 Task: Add an event with the title Lunch and Learn: Effective Presentation Delivery and Impact, date '2023/11/16', time 8:30 AM to 10:30 AMand add a description: Staff Training on Customer Service is a comprehensive and interactive program designed to equip employees with the skills, knowledge, and mindset necessary to deliver exceptional customer service experiences. This training focuses on building strong customer relationships, enhancing communication skills, and developing problem-solving abilities to exceed customer expectations._x000D_
_x000D_
Select event color  Tomato . Add location for the event as: 789 Calle de Preciados, Madrid, Spain, logged in from the account softage.5@softage.netand send the event invitation to softage.10@softage.net and softage.3@softage.net. Set a reminder for the event Weekly on Sunday
Action: Mouse moved to (917, 68)
Screenshot: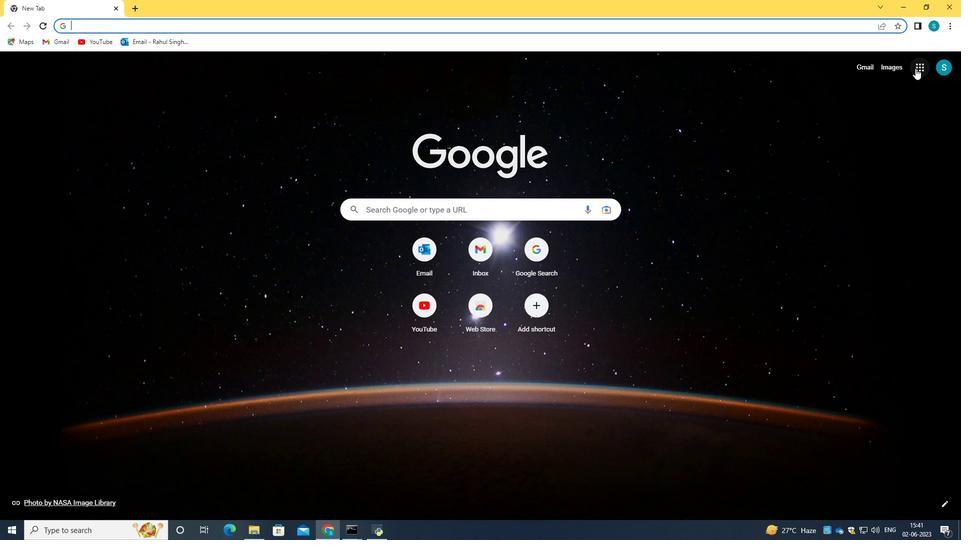 
Action: Mouse pressed left at (917, 68)
Screenshot: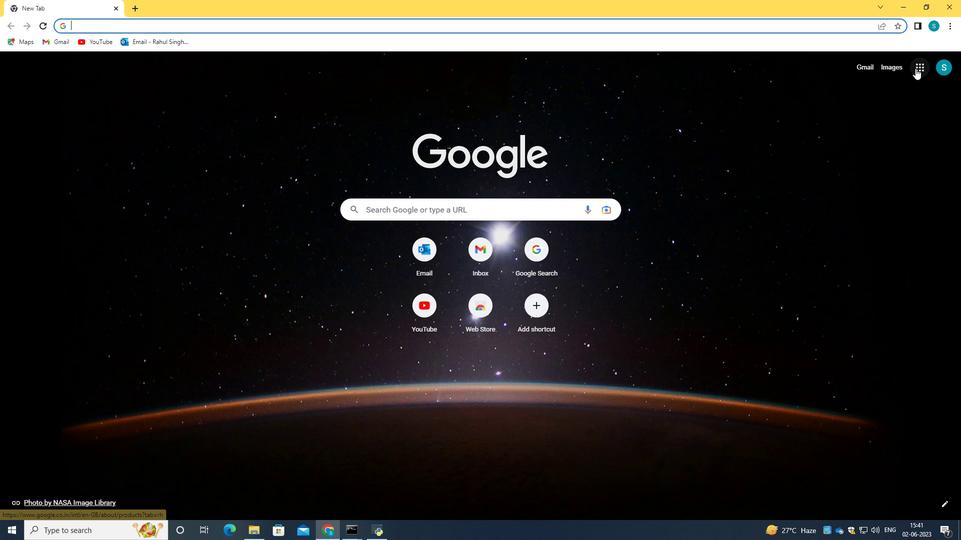 
Action: Mouse moved to (834, 207)
Screenshot: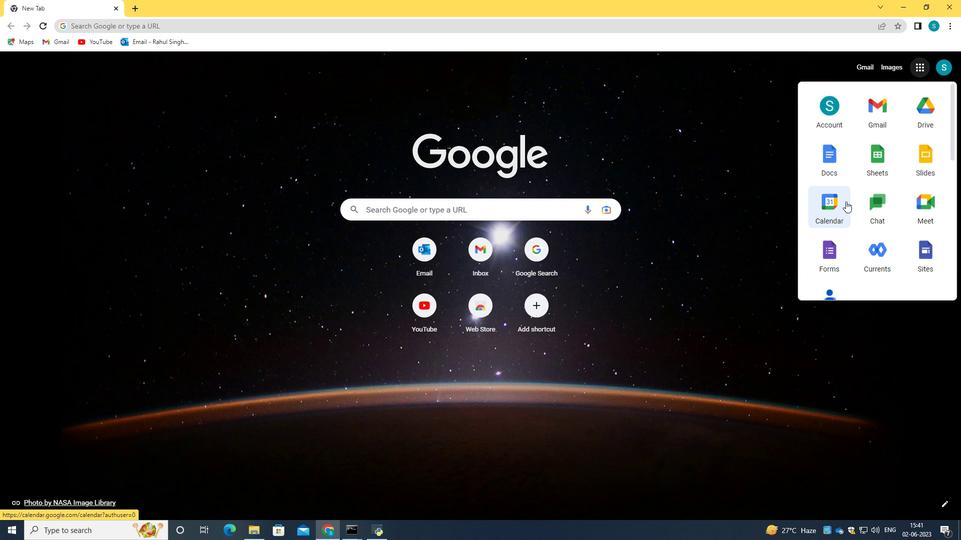 
Action: Mouse pressed left at (834, 207)
Screenshot: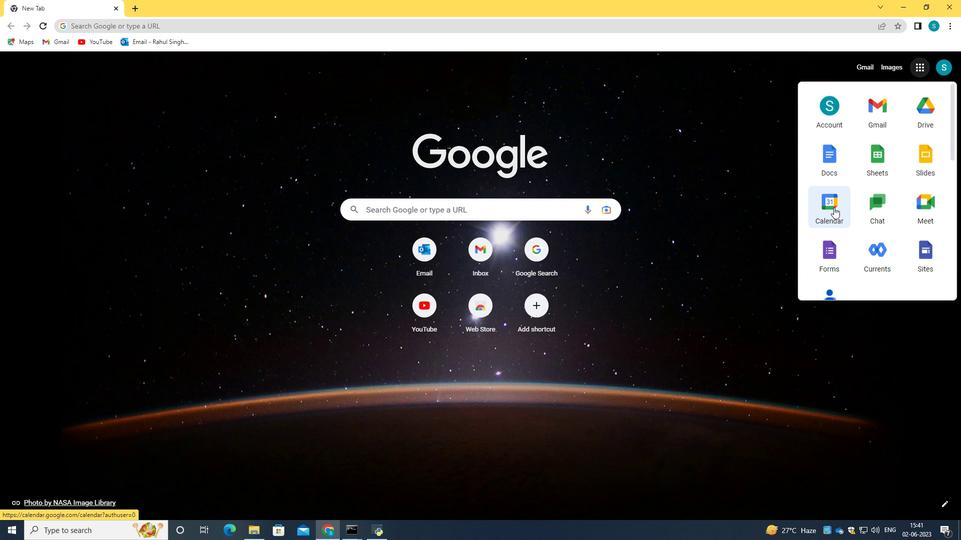 
Action: Mouse moved to (34, 101)
Screenshot: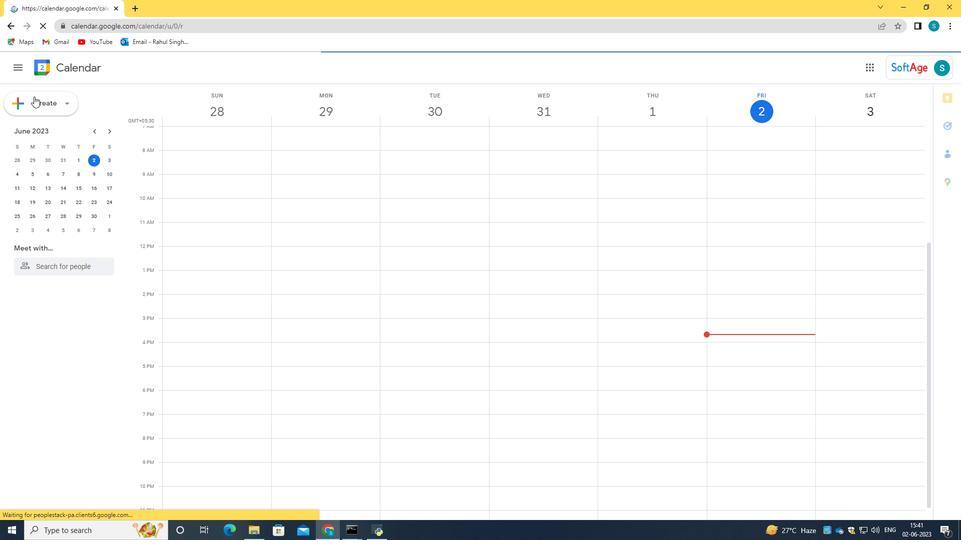 
Action: Mouse pressed left at (34, 101)
Screenshot: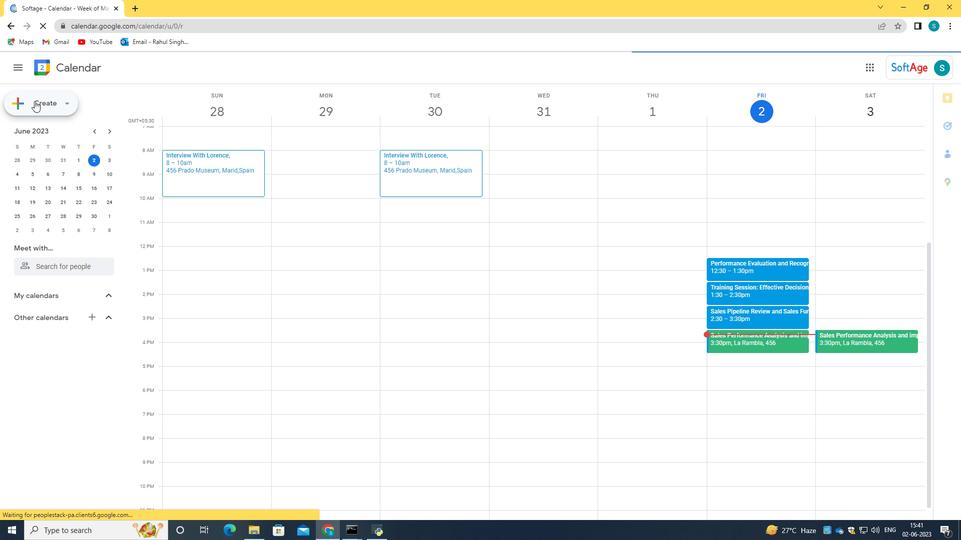 
Action: Mouse moved to (34, 129)
Screenshot: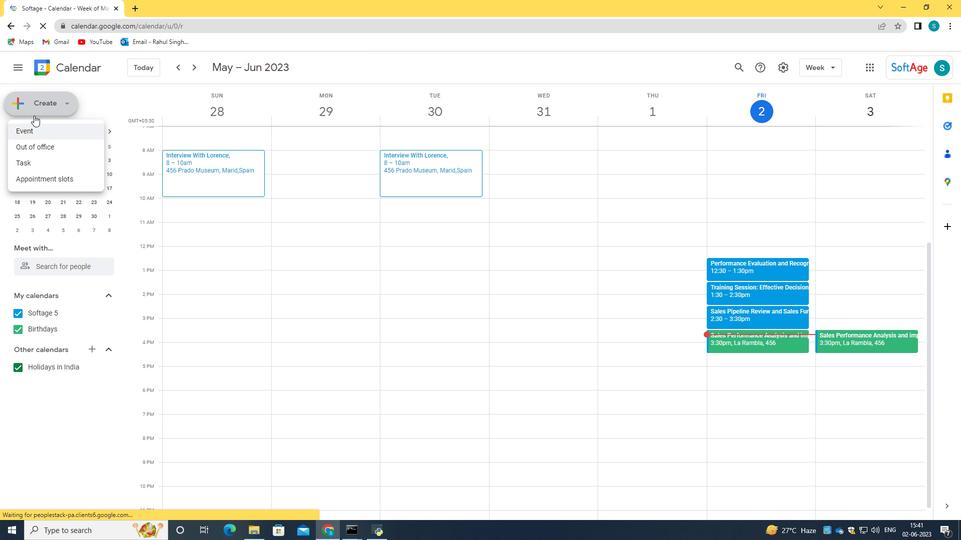 
Action: Mouse pressed left at (34, 129)
Screenshot: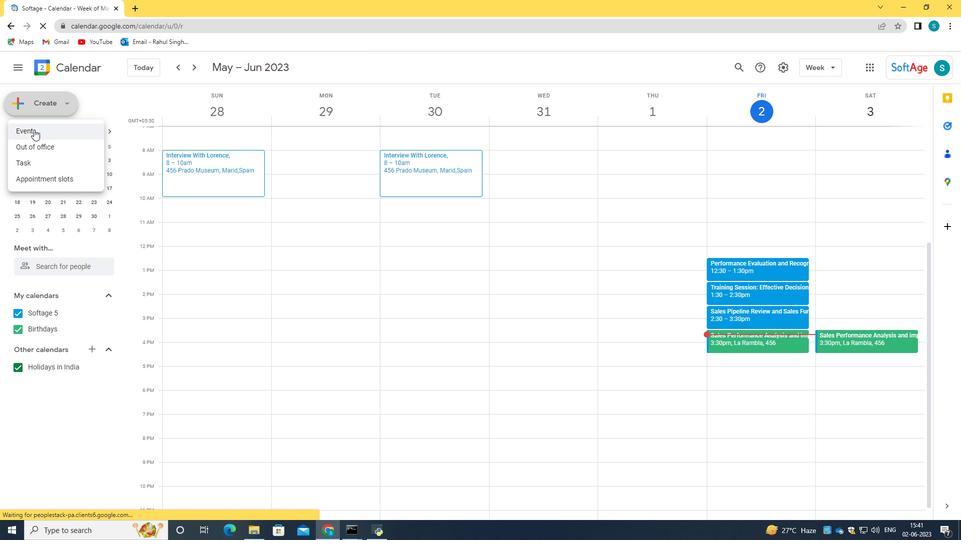
Action: Mouse moved to (567, 196)
Screenshot: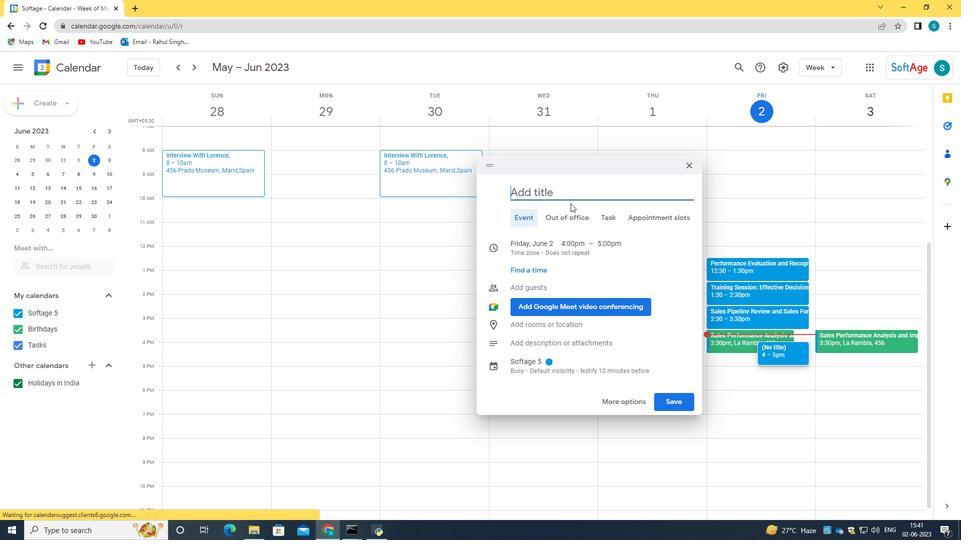 
Action: Key pressed <Key.caps_lock>E<Key.caps_lock><Key.backspace><Key.backspace><Key.caps_lock>L<Key.caps_lock>unch<Key.space>and<Key.space><Key.caps_lock>L<Key.caps_lock>earn<Key.shift_r>:<Key.space><Key.caps_lock>E<Key.caps_lock>ffective<Key.space><Key.caps_lock>P<Key.caps_lock>resentation<Key.space><Key.caps_lock>D<Key.caps_lock>elivery<Key.space>and<Key.space><Key.caps_lock>I<Key.caps_lock>mpact
Screenshot: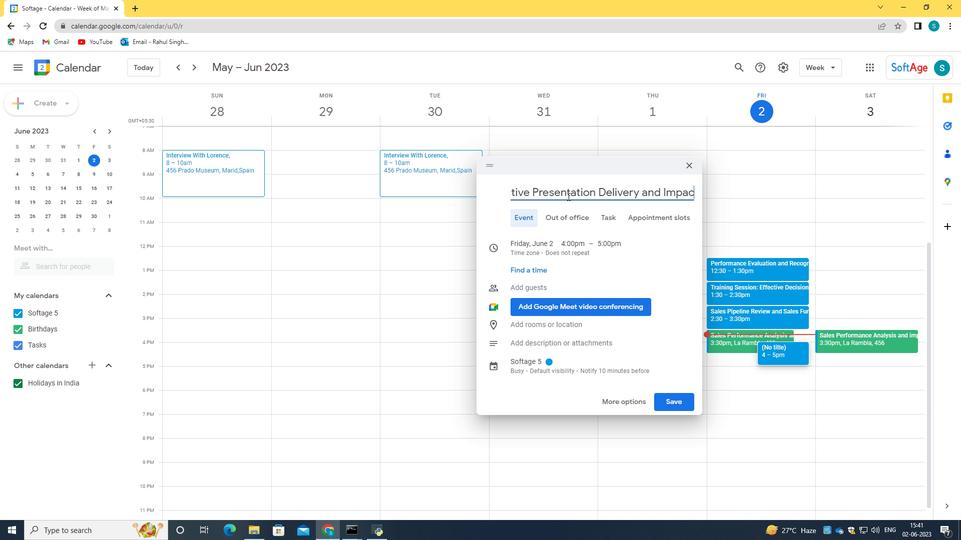 
Action: Mouse moved to (620, 401)
Screenshot: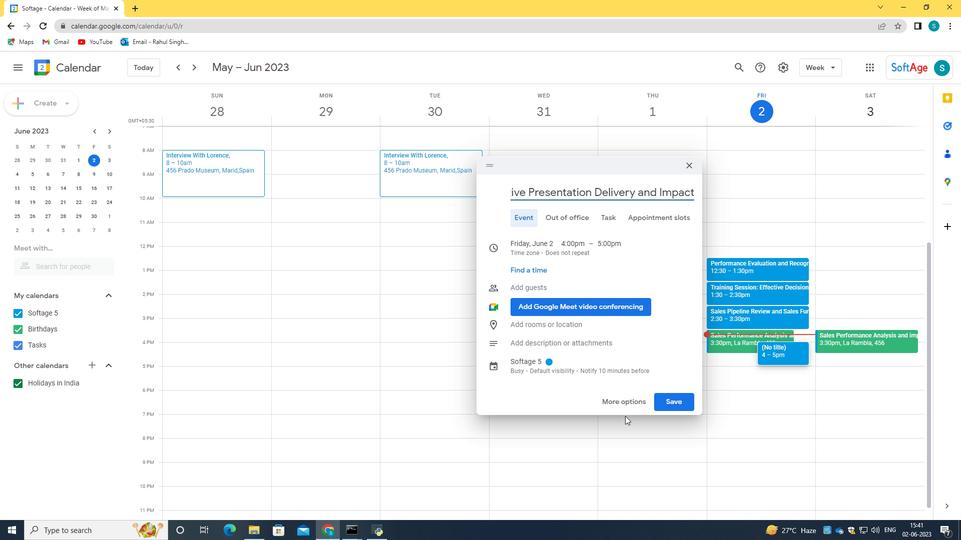 
Action: Mouse pressed left at (620, 401)
Screenshot: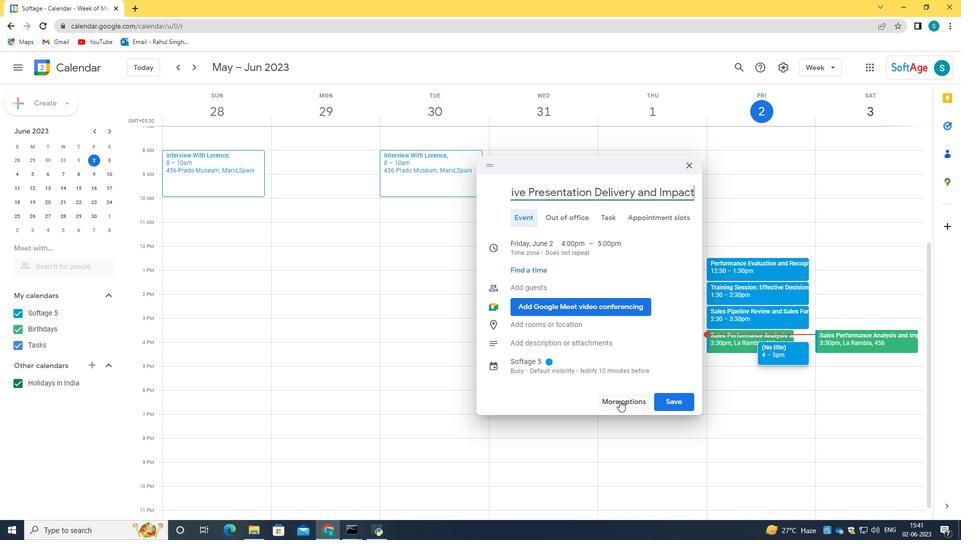 
Action: Mouse moved to (66, 107)
Screenshot: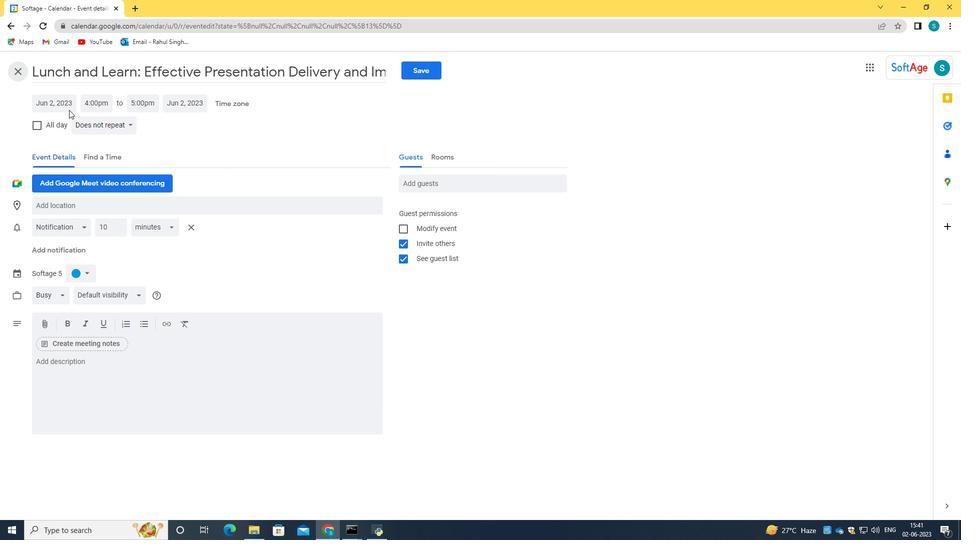 
Action: Mouse pressed left at (66, 107)
Screenshot: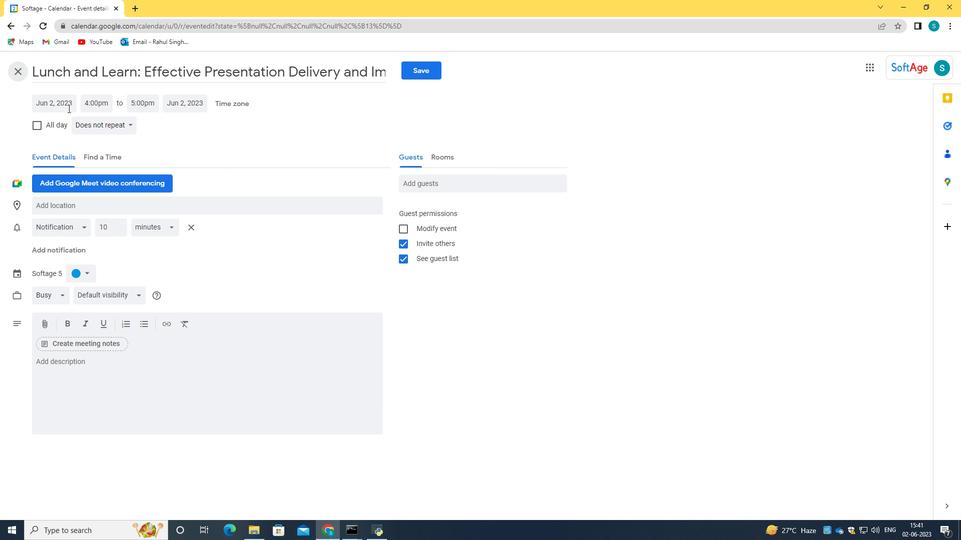 
Action: Key pressed 2023/11/16<Key.tab>8<Key.shift_r>:30<Key.space>am<Key.space><Key.tab>10<Key.shift_r>:30<Key.space>am
Screenshot: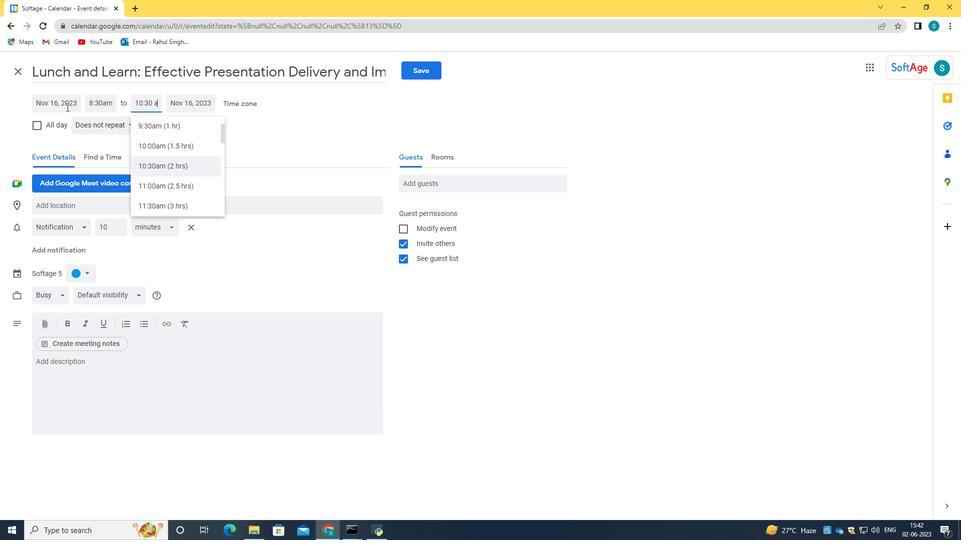 
Action: Mouse moved to (171, 369)
Screenshot: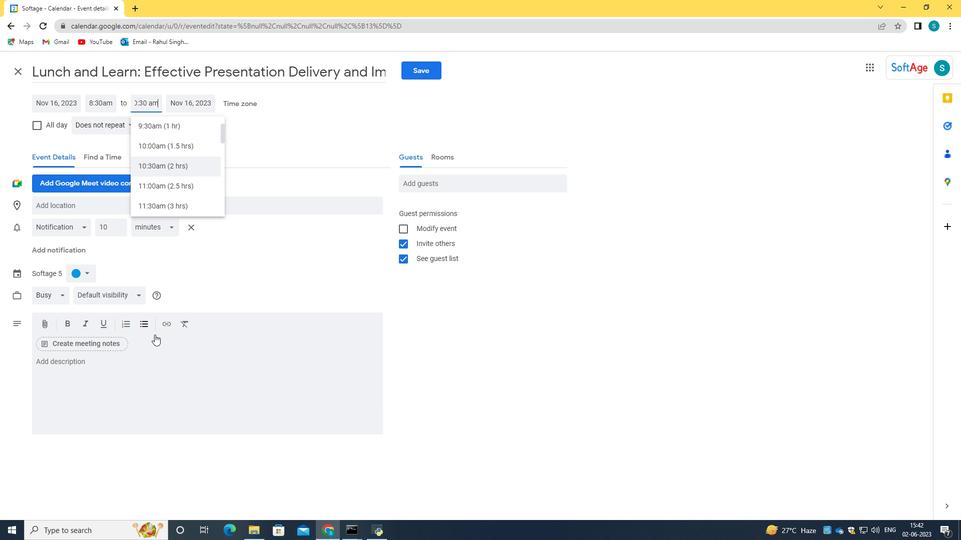 
Action: Mouse pressed left at (171, 369)
Screenshot: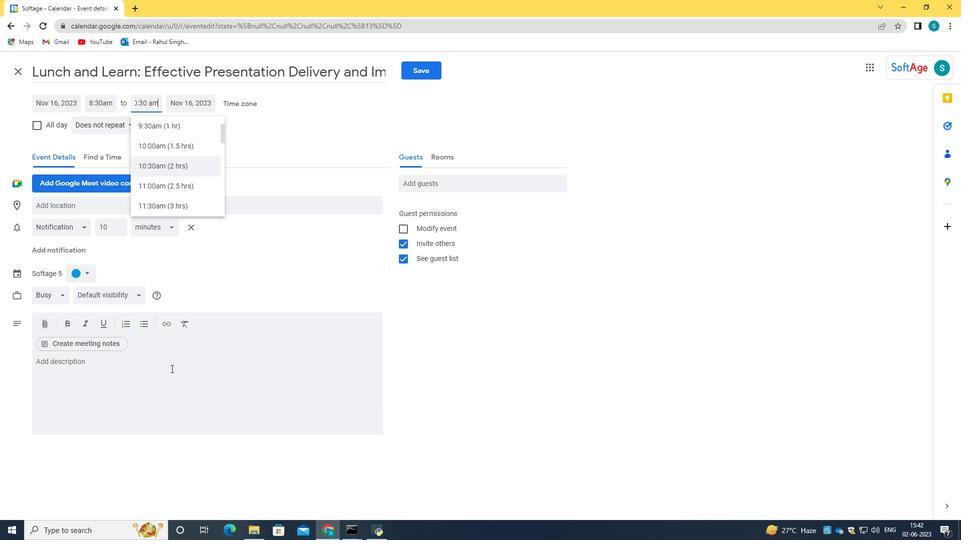 
Action: Mouse moved to (171, 370)
Screenshot: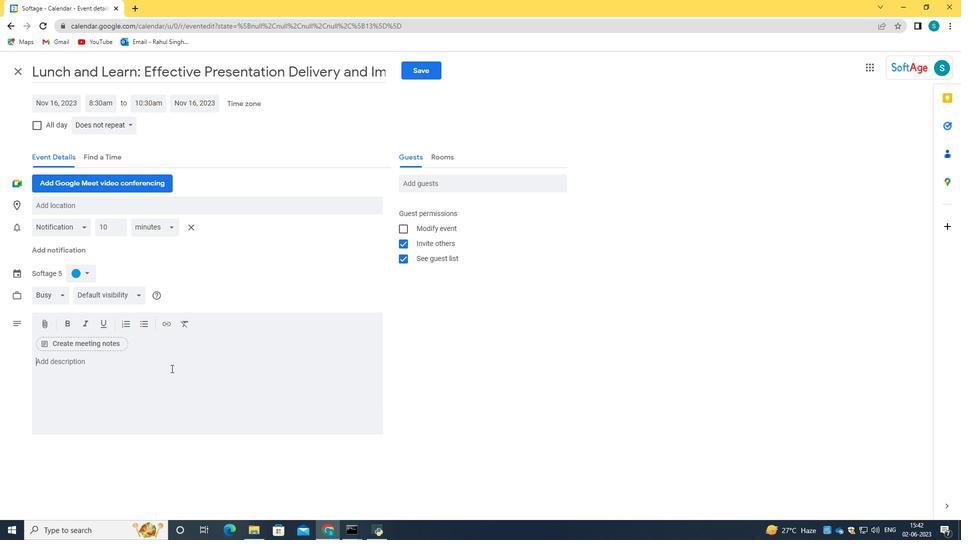
Action: Mouse pressed left at (171, 370)
Screenshot: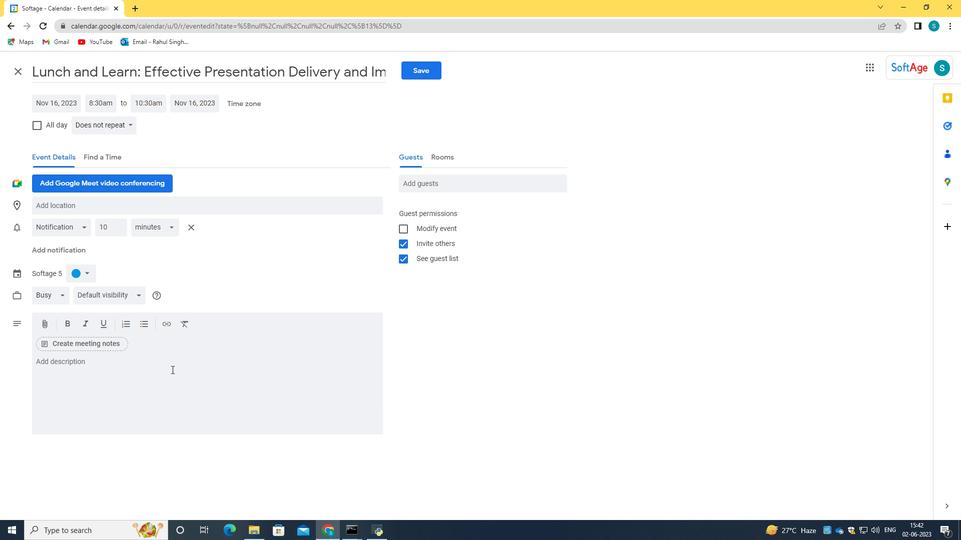 
Action: Key pressed <Key.caps_lock><Key.caps_lock><Key.caps_lock>J<Key.backspace><Key.caps_lock>s<Key.caps_lock>TA<Key.backspace><Key.backspace><Key.backspace>S<Key.caps_lock>taff<Key.space><Key.caps_lock>T<Key.caps_lock>raining<Key.space>on<Key.space>customer<Key.space>service<Key.space>is<Key.space>a<Key.space>comprehensive<Key.space>and<Key.space>interactive<Key.space>programme<Key.space>designed<Key.space>to<Key.space>equip<Key.space>employess<Key.backspace><Key.backspace>es<Key.space>with<Key.space>the<Key.space>skills,<Key.space>knowledge,<Key.space>and<Key.space>mindset<Key.space>necc<Key.backspace>essary<Key.space>to<Key.space>deliver<Key.space>exceptional<Key.space>customer<Key.space>service<Key.space>experinces.<Key.space><Key.caps_lock>T<Key.caps_lock>his<Key.space>traint<Key.backspace>ing<Key.space>focuses<Key.space>on<Key.space>building<Key.space>storong<Key.space><Key.backspace><Key.backspace><Key.backspace><Key.backspace><Key.backspace><Key.backspace>rong<Key.space>co<Key.backspace><Key.backspace>customer<Key.space>c<Key.backspace>real<Key.backspace><Key.backspace>lationships,<Key.space>enhancing<Key.space>commucnication<Key.space><Key.backspace><Key.backspace><Key.backspace><Key.backspace><Key.backspace><Key.backspace><Key.backspace><Key.backspace><Key.backspace><Key.backspace>nication<Key.space>skills,<Key.space>and<Key.space>e<Key.backspace>developing<Key.space>problem<Key.space>so<Key.backspace><Key.backspace><Key.backspace>-solving<Key.space>abilities<Key.space>to<Key.space>exced<Key.backspace>ed<Key.space>customer<Key.space>expectations.
Screenshot: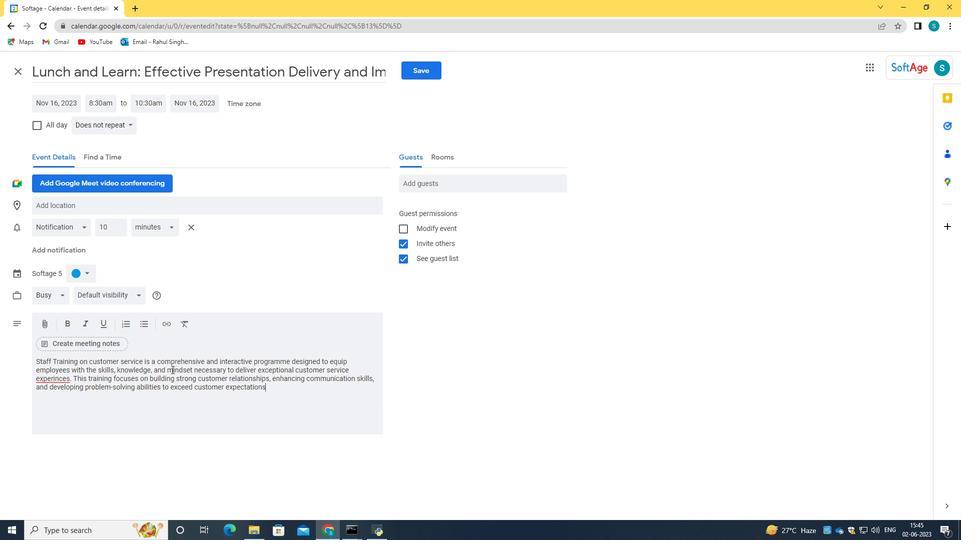 
Action: Mouse moved to (49, 380)
Screenshot: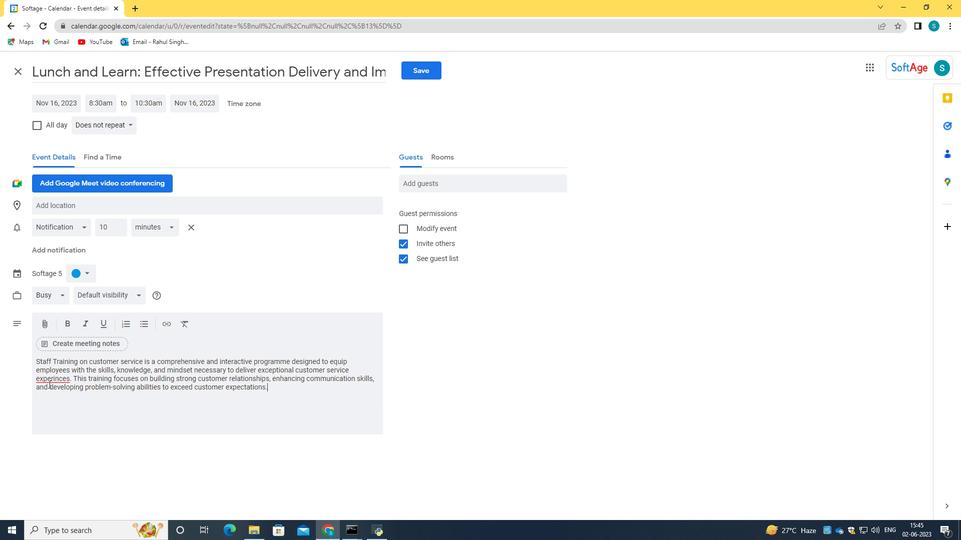 
Action: Mouse pressed right at (49, 380)
Screenshot: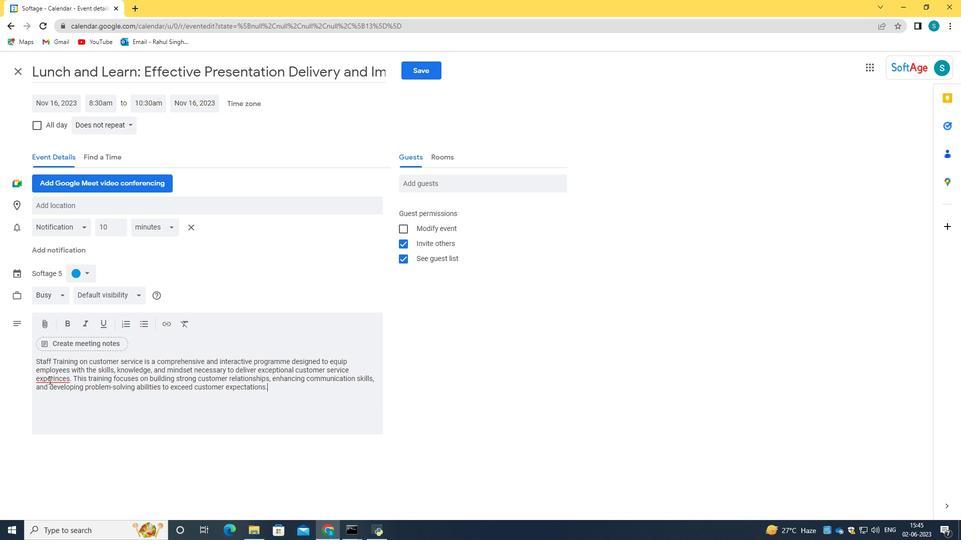
Action: Mouse moved to (93, 246)
Screenshot: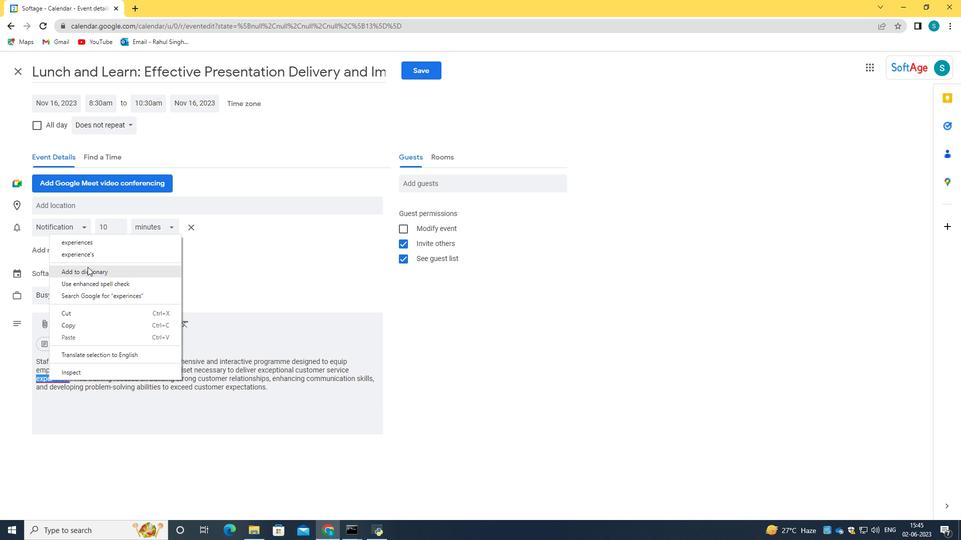 
Action: Mouse pressed left at (93, 246)
Screenshot: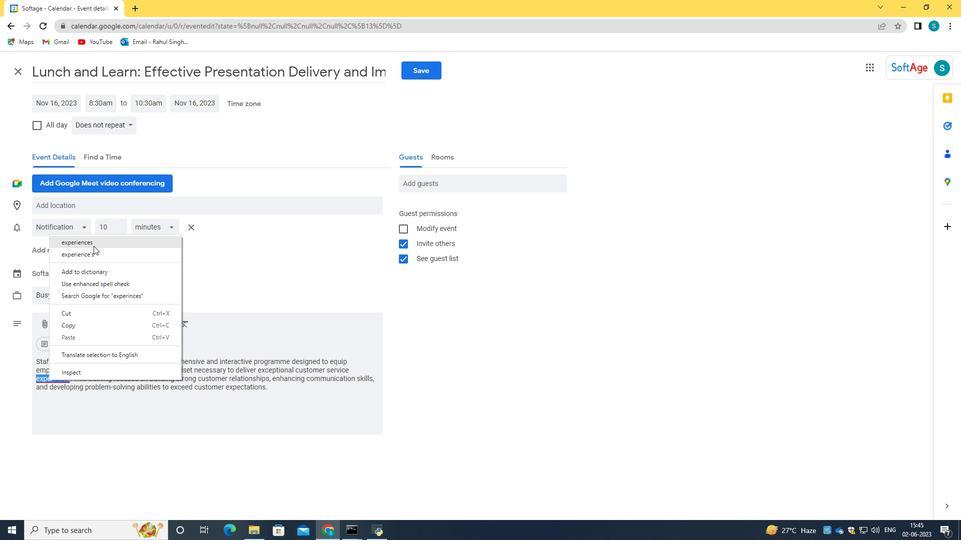 
Action: Mouse moved to (78, 275)
Screenshot: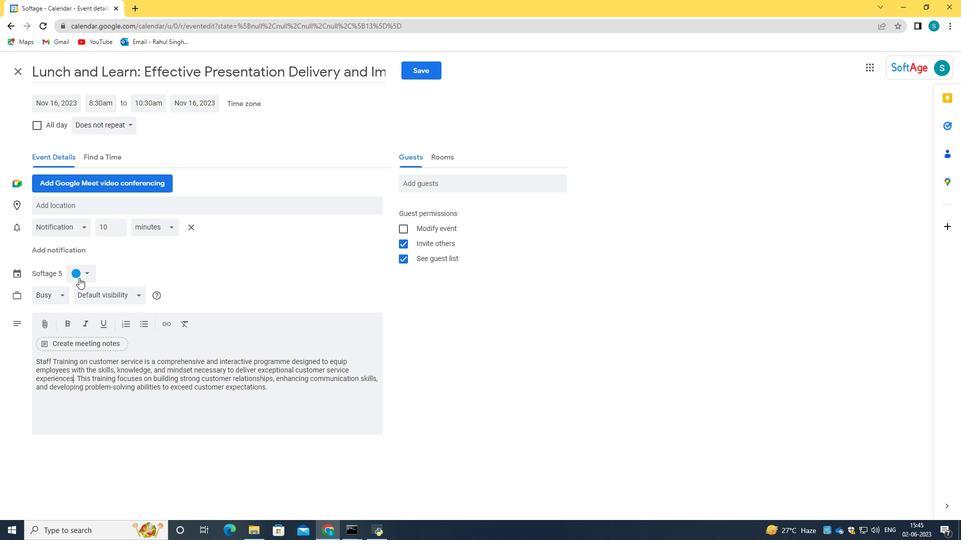 
Action: Mouse pressed left at (78, 275)
Screenshot: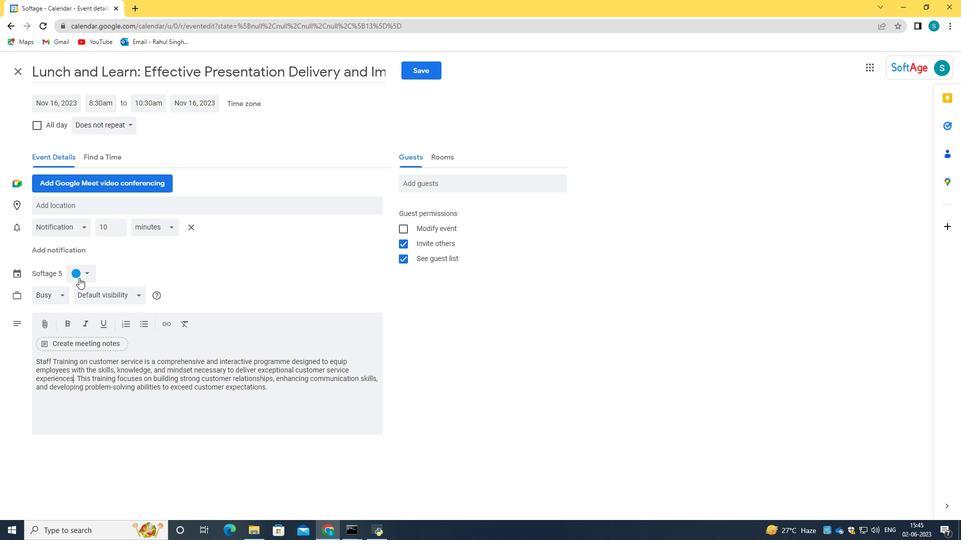 
Action: Mouse moved to (76, 275)
Screenshot: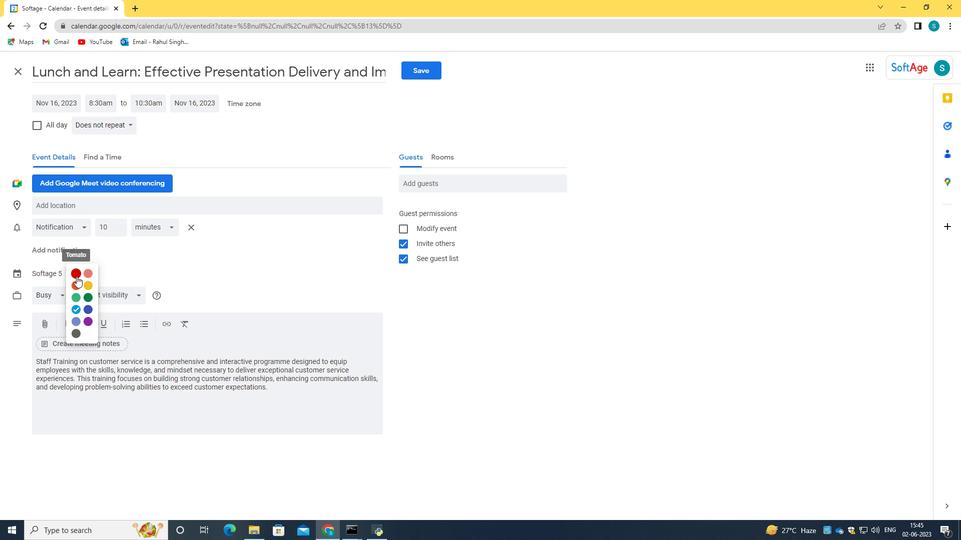 
Action: Mouse pressed left at (76, 275)
Screenshot: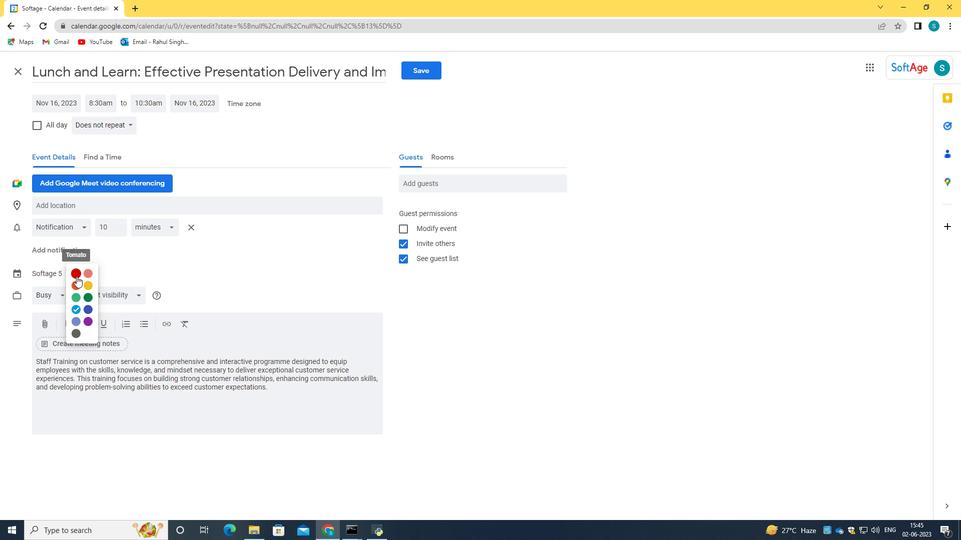 
Action: Mouse moved to (106, 207)
Screenshot: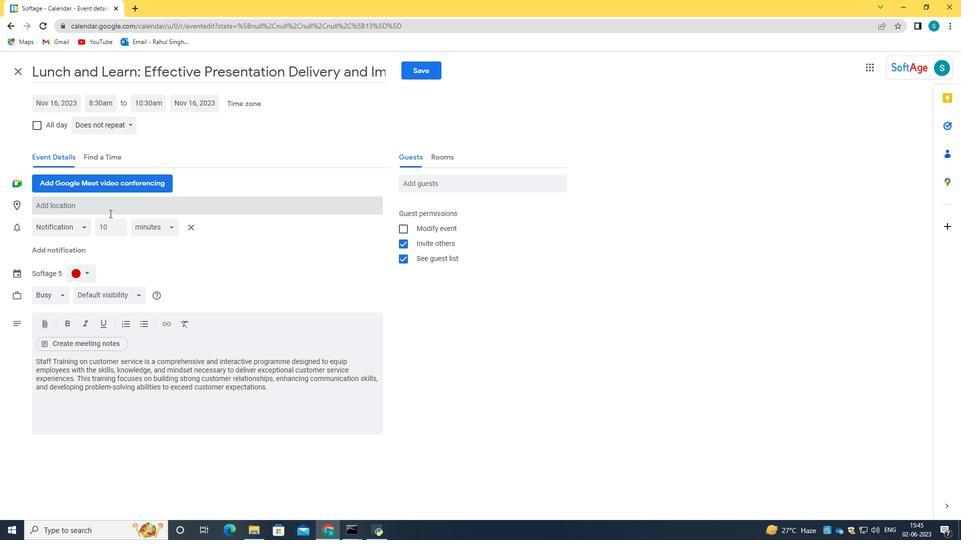 
Action: Mouse pressed left at (106, 207)
Screenshot: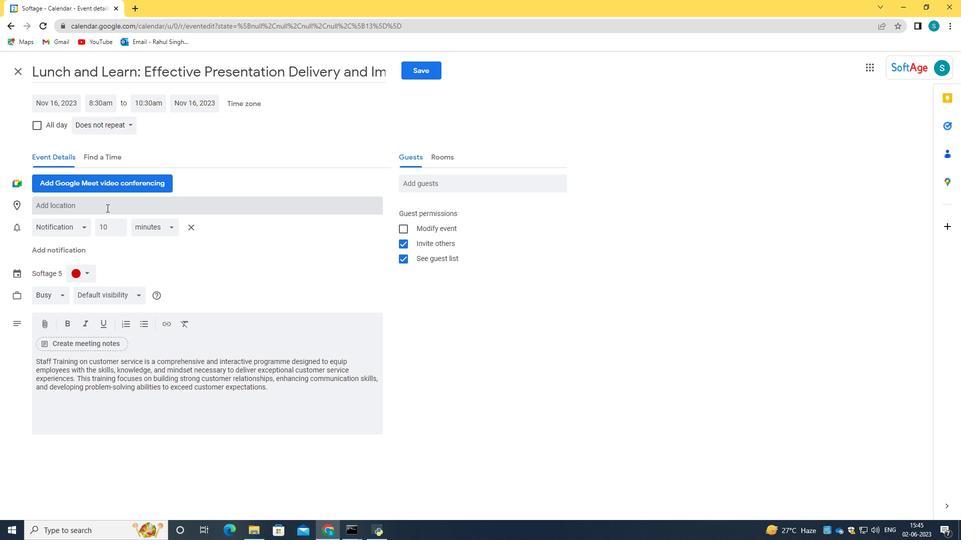 
Action: Key pressed 789<Key.space><Key.caps_lock>C<Key.caps_lock>alle<Key.space>de<Key.space><Key.caps_lock>P<Key.caps_lock>reciados,
Screenshot: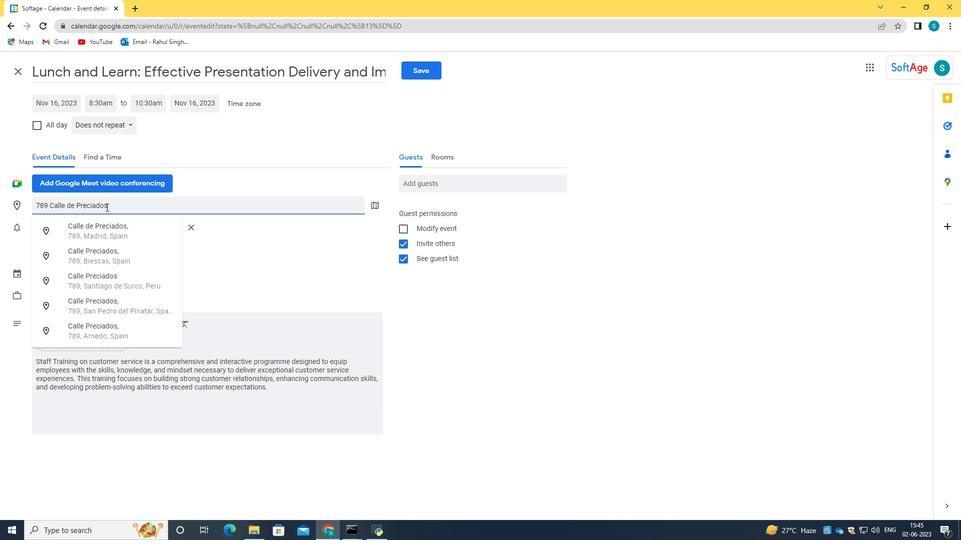 
Action: Mouse moved to (104, 229)
Screenshot: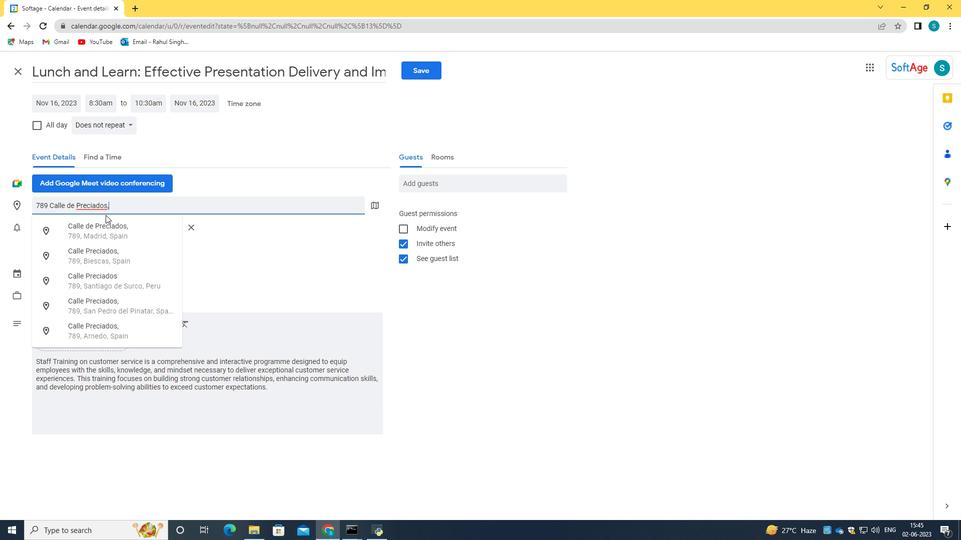 
Action: Mouse pressed left at (104, 229)
Screenshot: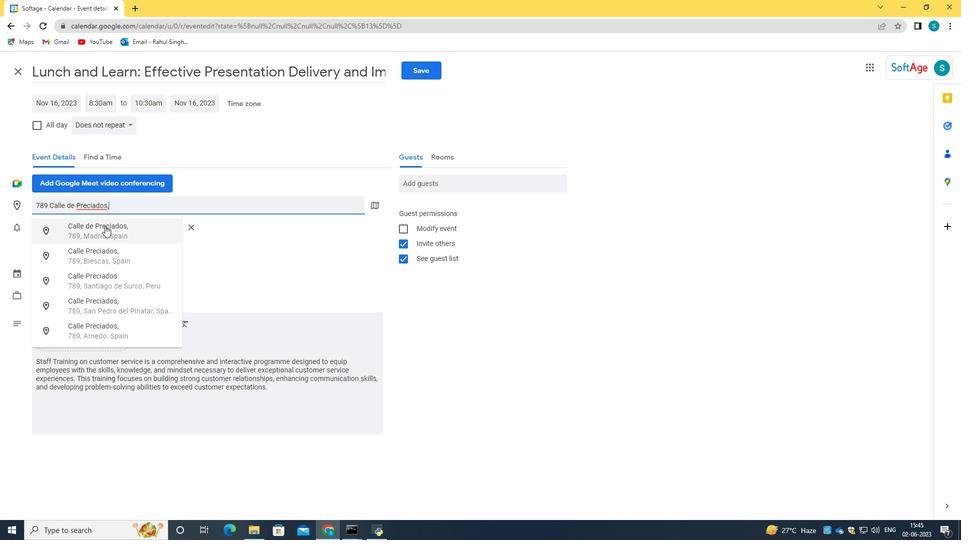 
Action: Mouse moved to (96, 206)
Screenshot: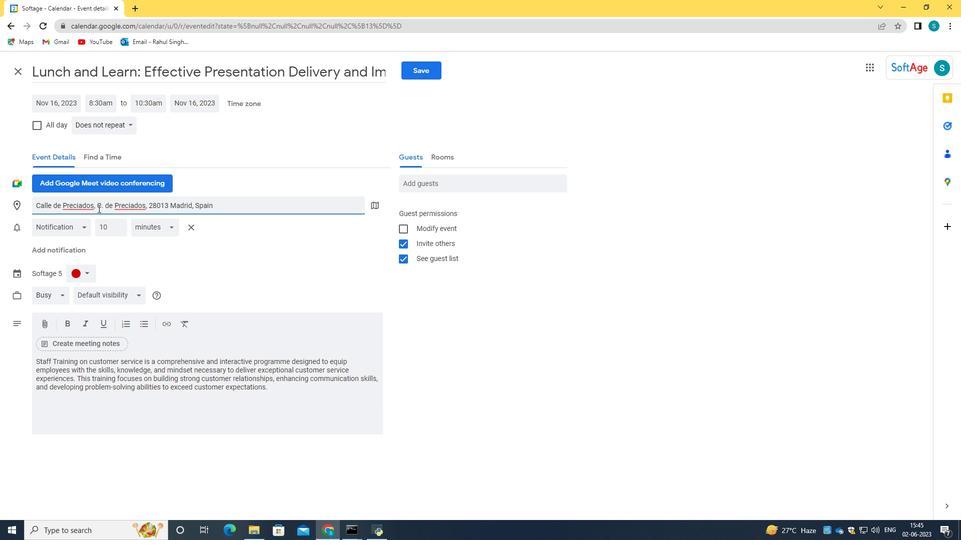 
Action: Mouse pressed left at (96, 206)
Screenshot: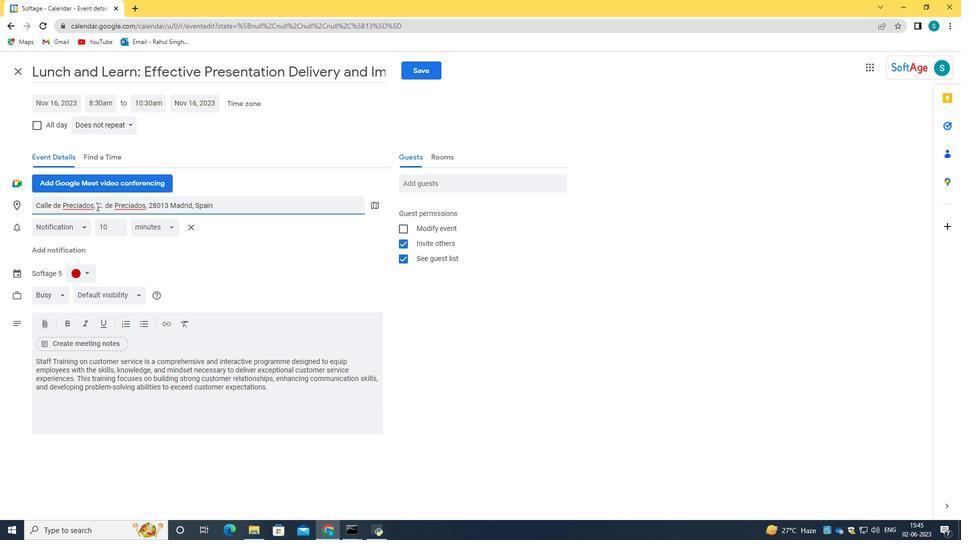 
Action: Mouse moved to (213, 205)
Screenshot: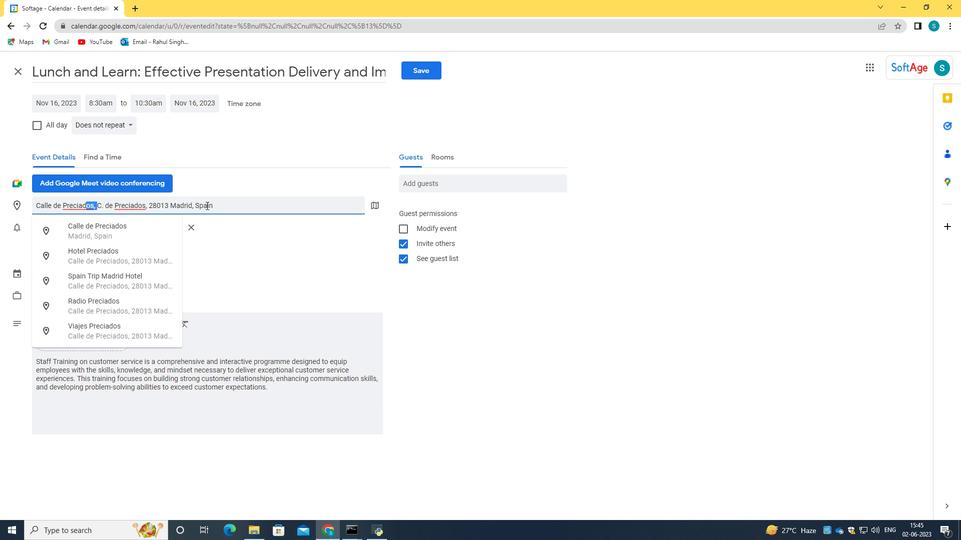 
Action: Mouse pressed left at (213, 205)
Screenshot: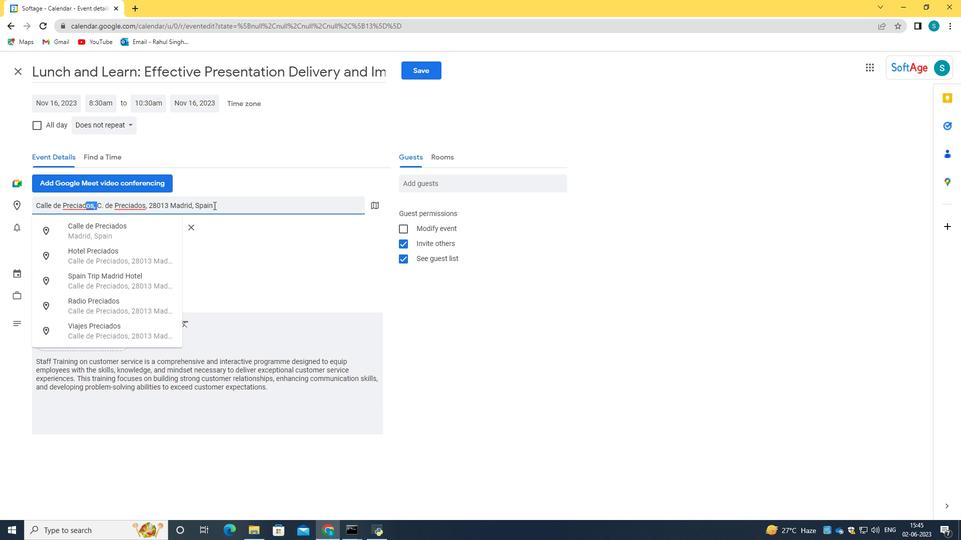 
Action: Mouse moved to (22, 206)
Screenshot: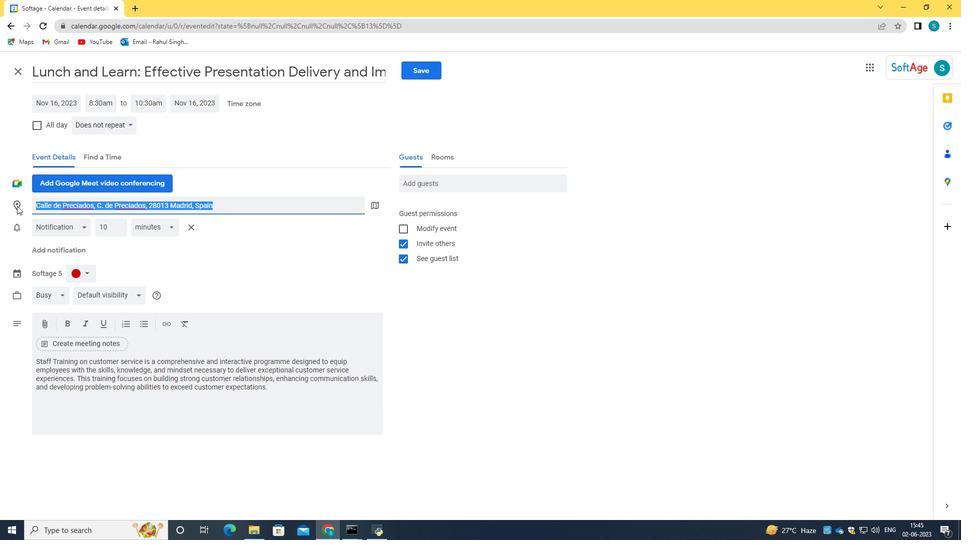 
Action: Key pressed <Key.backspace>
Screenshot: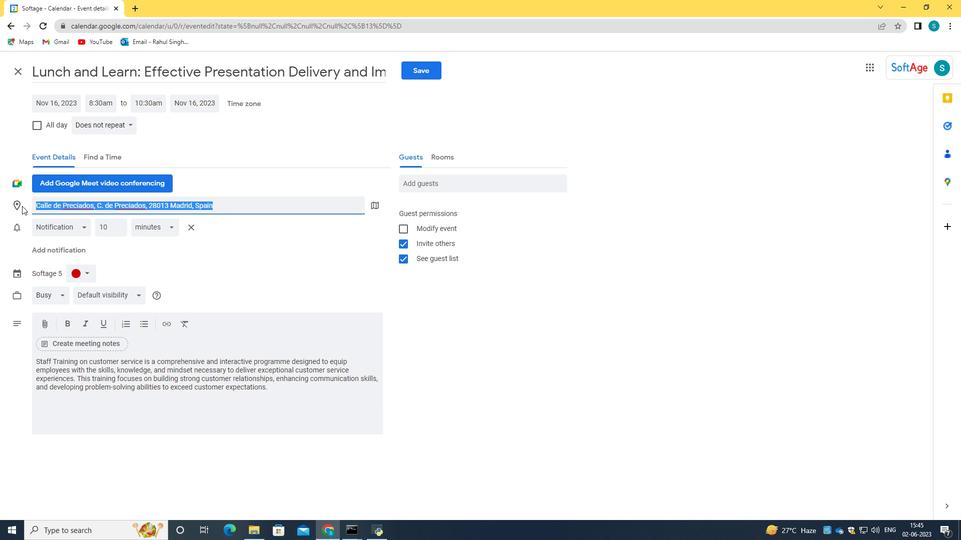 
Action: Mouse moved to (84, 207)
Screenshot: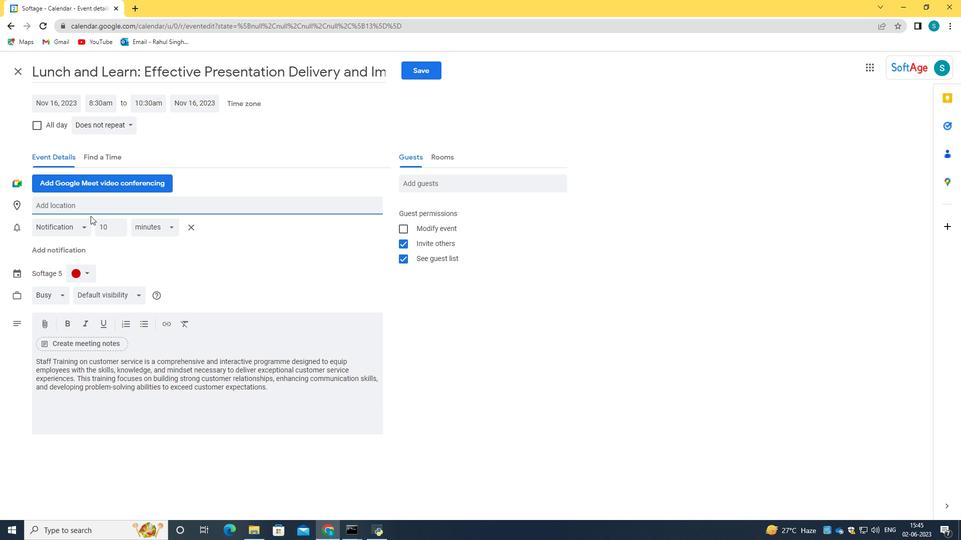 
Action: Key pressed <Key.caps_lock>C<Key.caps_lock>alle<Key.space>de<Key.space><Key.caps_lock>P<Key.caps_lock>reciados
Screenshot: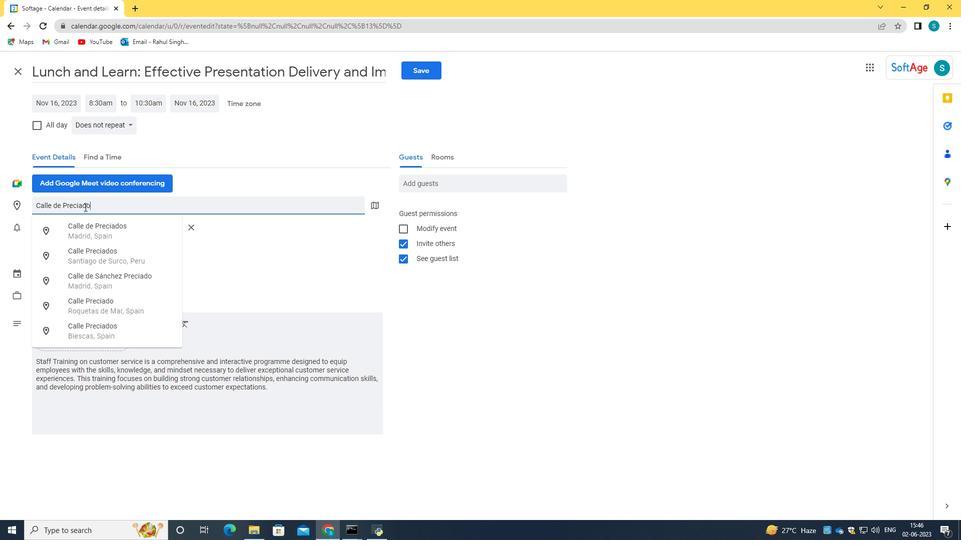 
Action: Mouse moved to (84, 231)
Screenshot: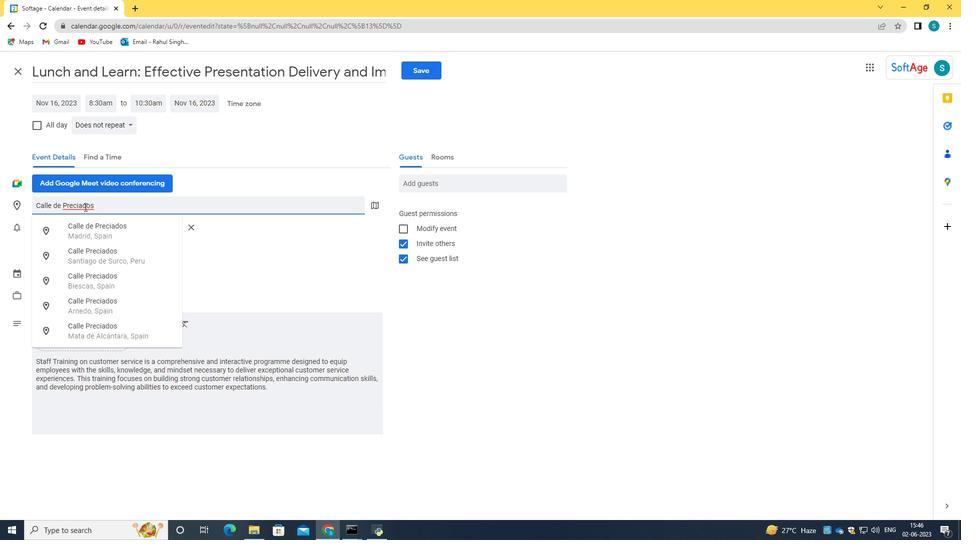 
Action: Mouse pressed left at (84, 231)
Screenshot: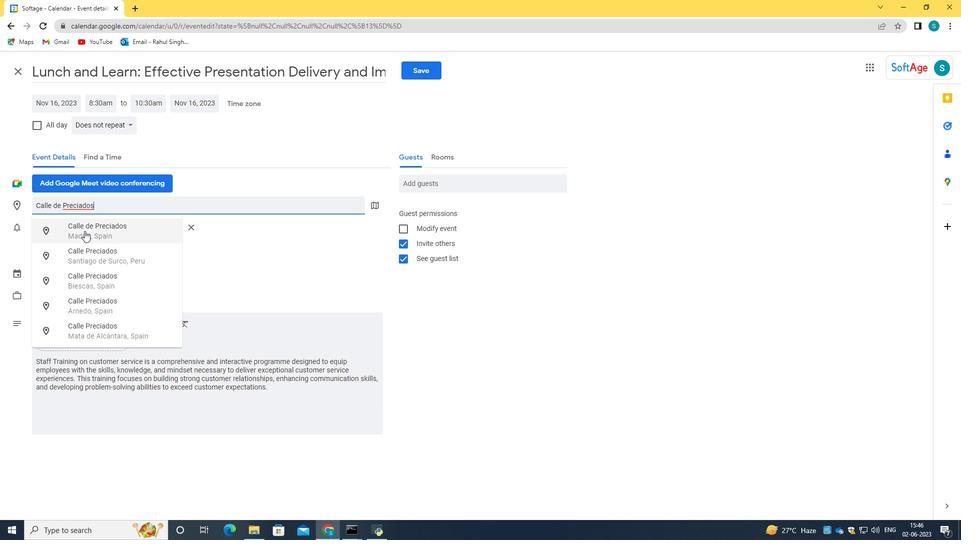 
Action: Mouse moved to (430, 183)
Screenshot: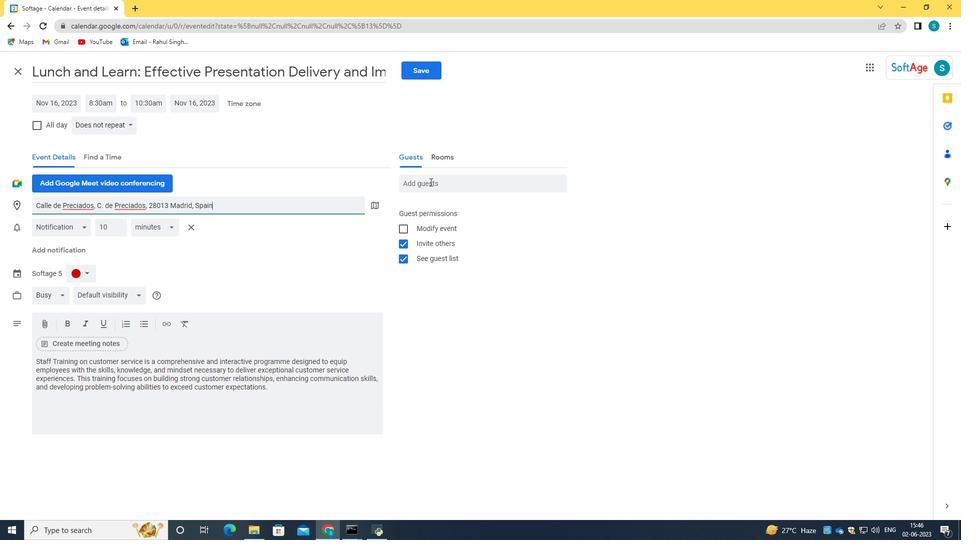
Action: Mouse pressed left at (430, 183)
Screenshot: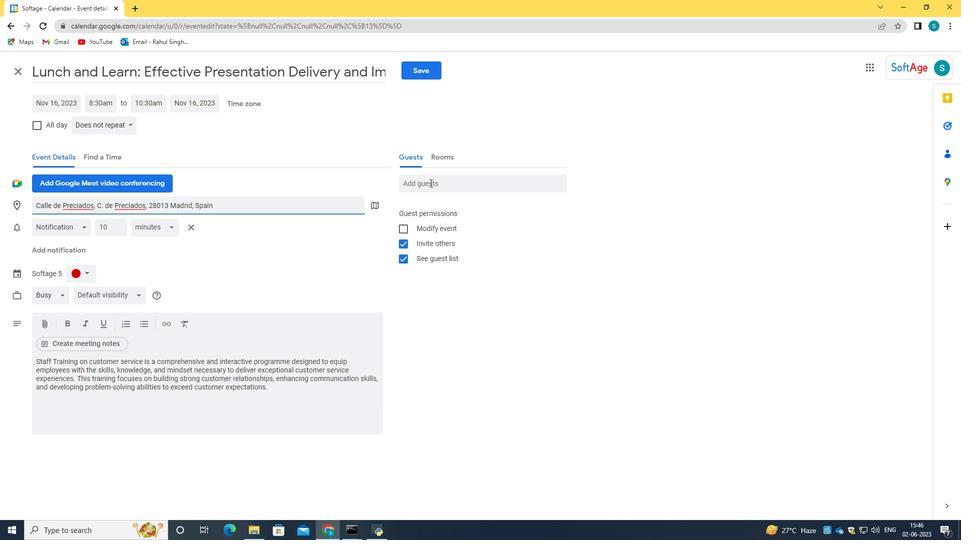 
Action: Key pressed sofa<Key.backspace>tage.10<Key.shift>@softage.ney<Key.tab>softage.3<Key.shift>@softage.net
Screenshot: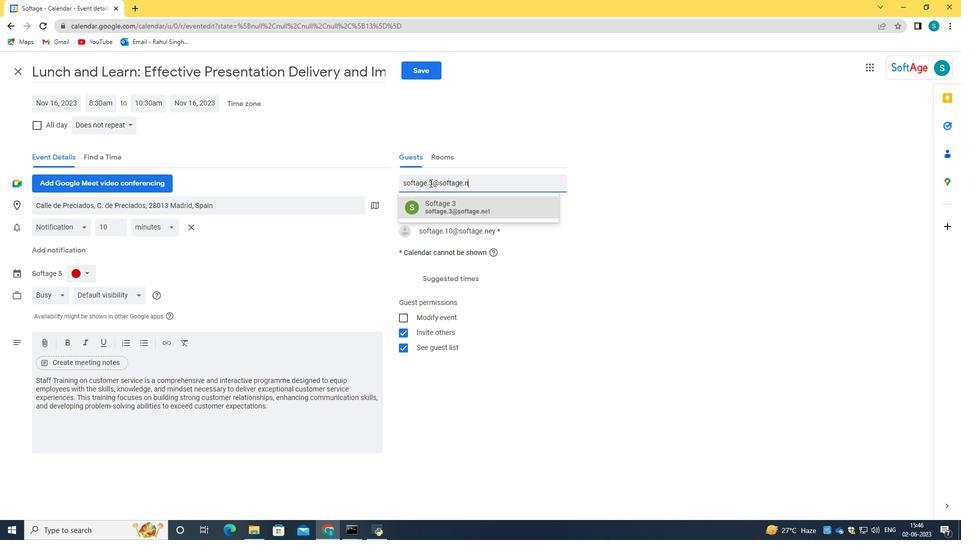 
Action: Mouse moved to (462, 211)
Screenshot: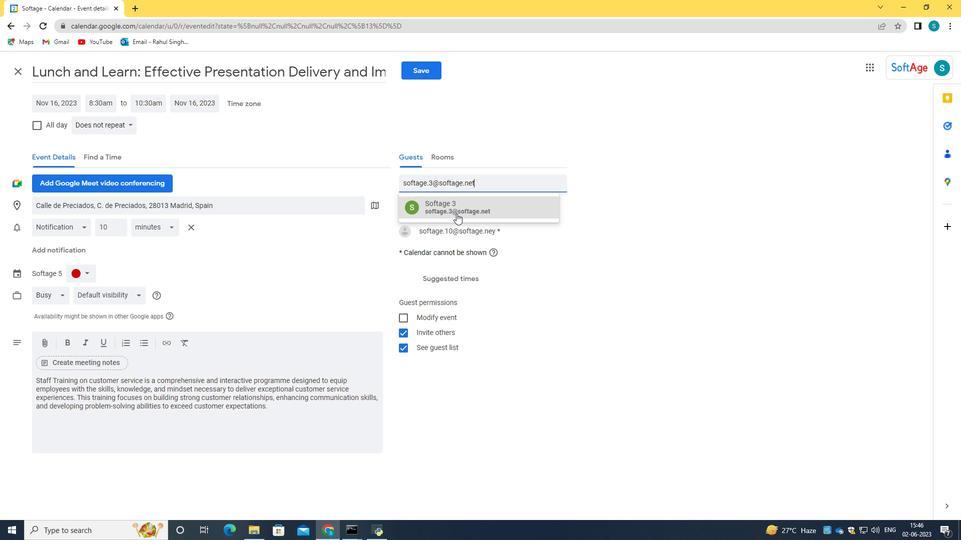 
Action: Mouse pressed left at (462, 211)
Screenshot: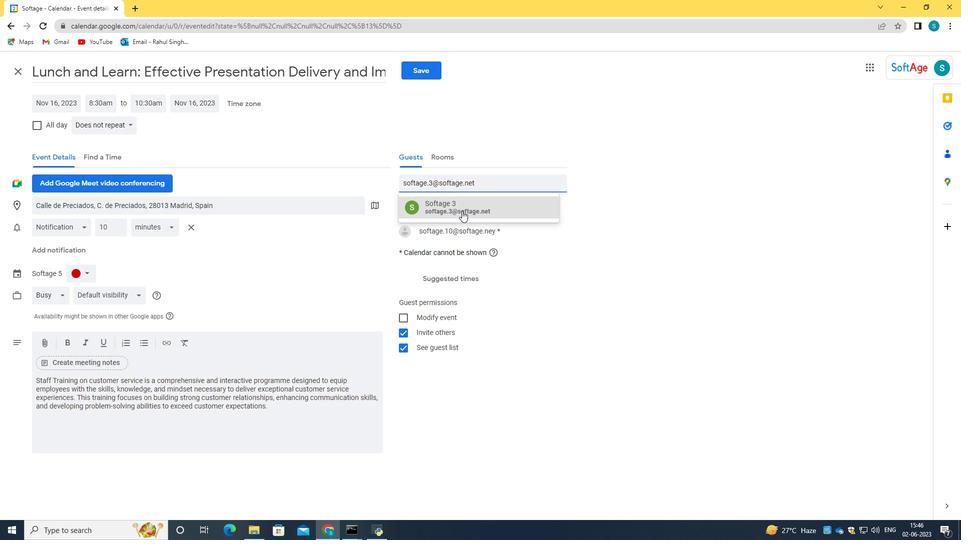 
Action: Mouse moved to (594, 300)
Screenshot: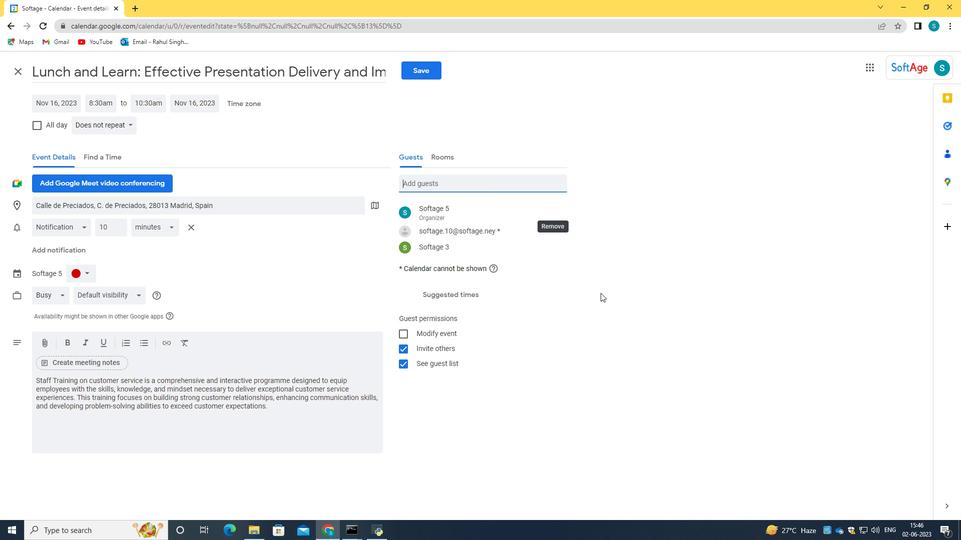 
Action: Mouse pressed left at (594, 300)
Screenshot: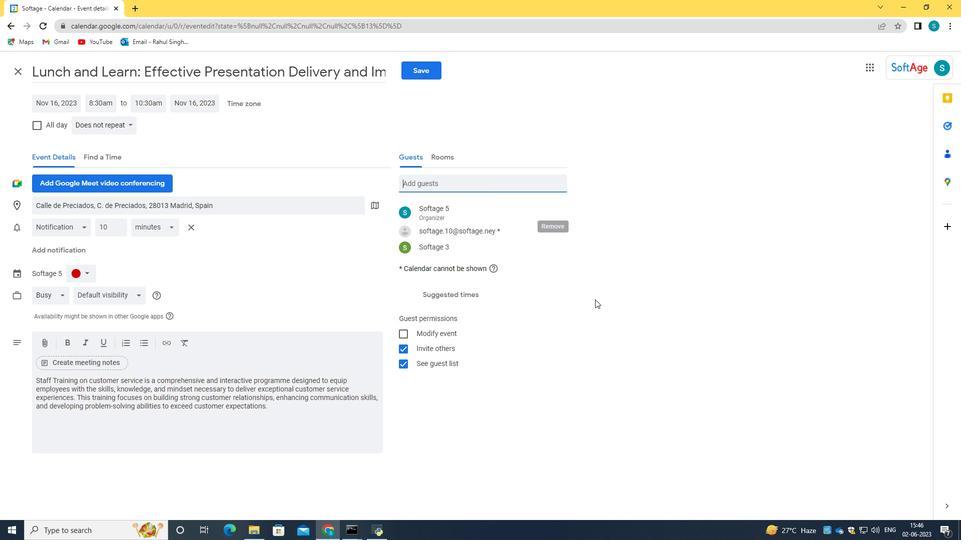
Action: Mouse moved to (92, 123)
Screenshot: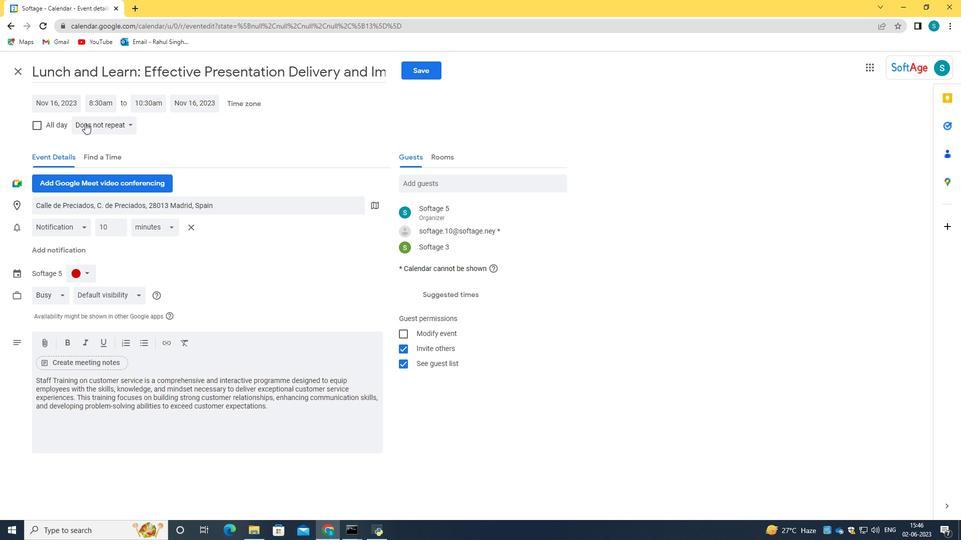
Action: Mouse pressed left at (92, 123)
Screenshot: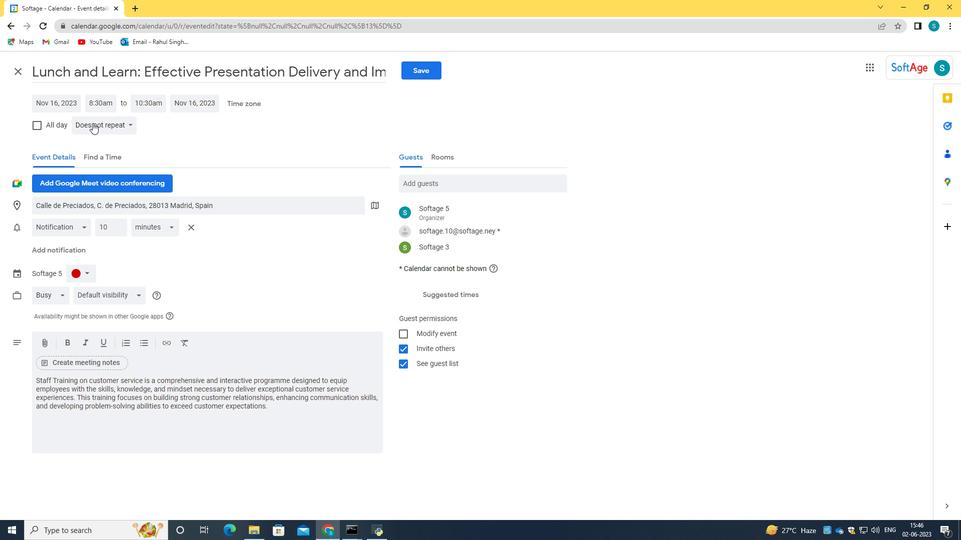 
Action: Mouse moved to (121, 233)
Screenshot: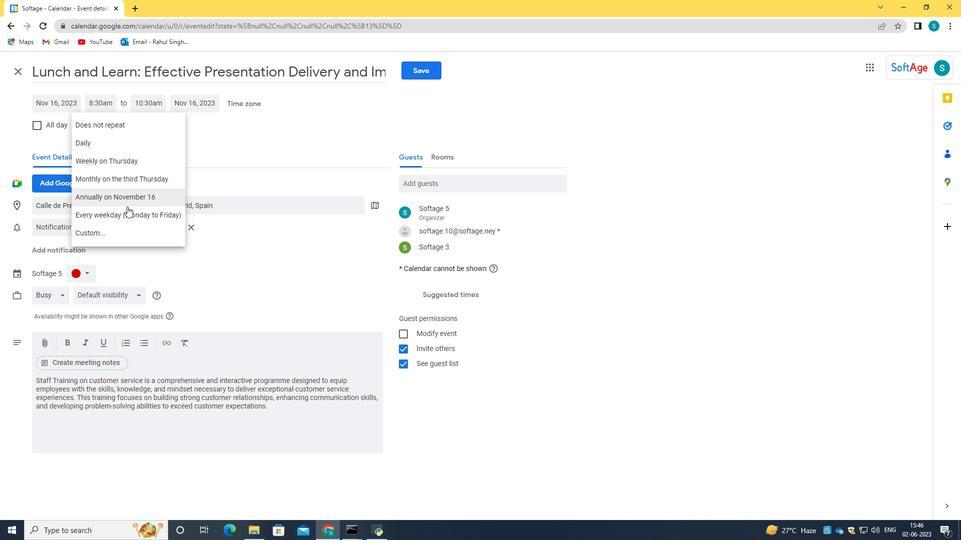 
Action: Mouse pressed left at (121, 233)
Screenshot: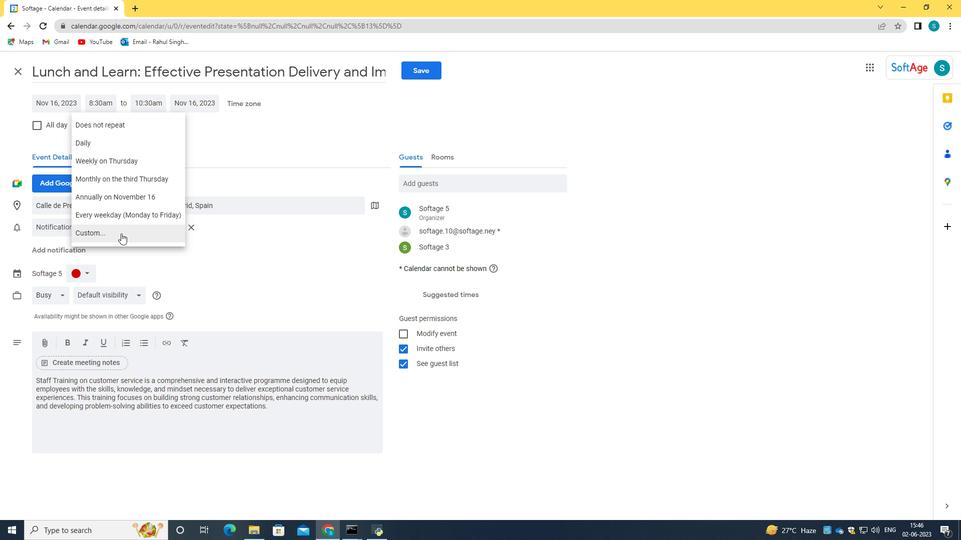 
Action: Mouse moved to (402, 265)
Screenshot: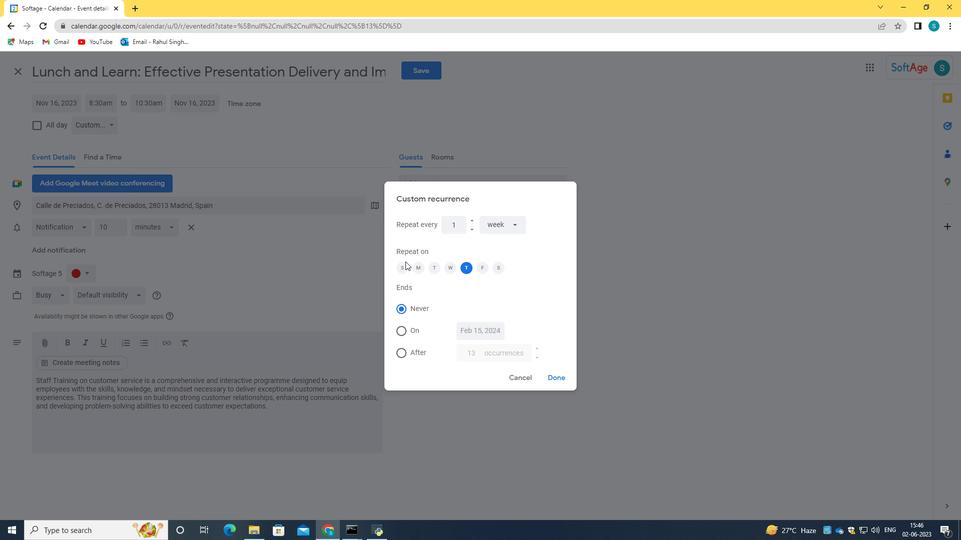 
Action: Mouse pressed left at (402, 265)
Screenshot: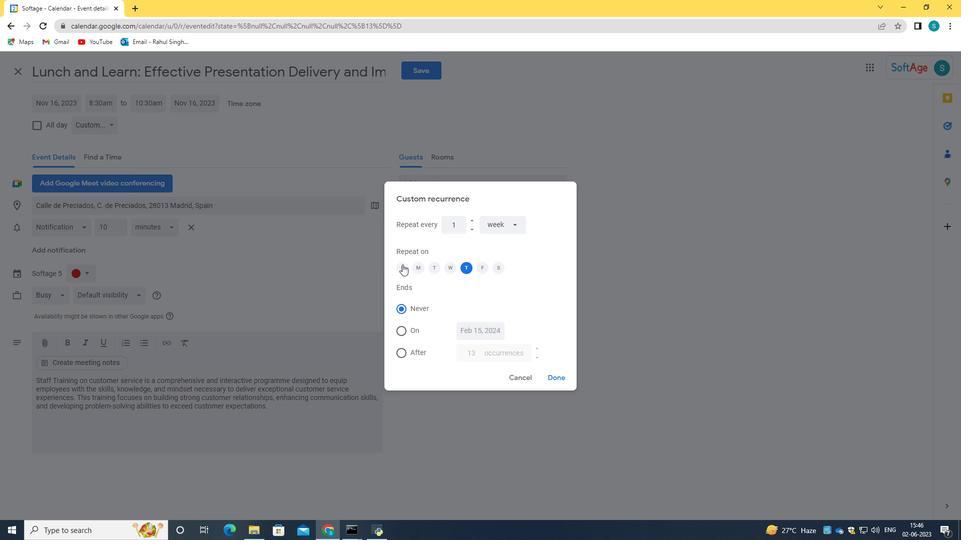 
Action: Mouse moved to (468, 268)
Screenshot: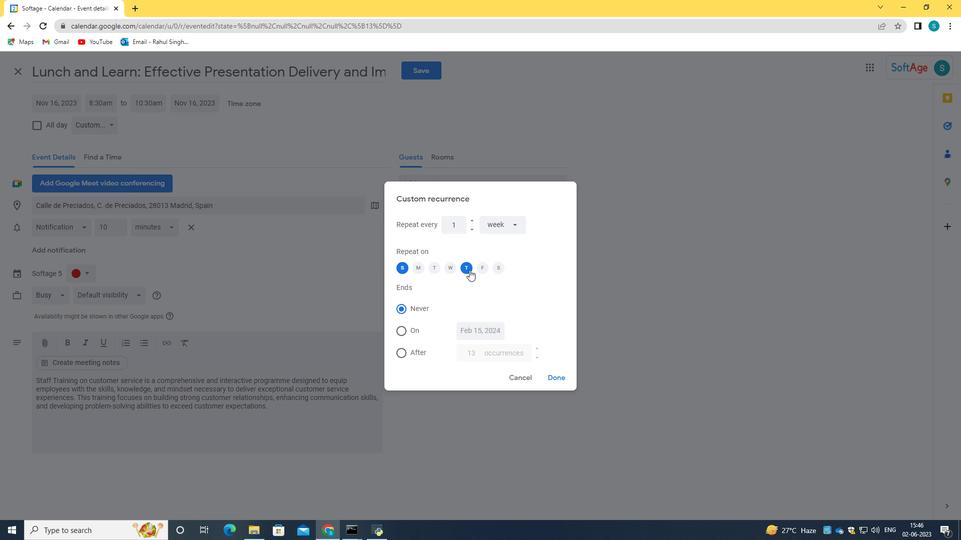 
Action: Mouse pressed left at (468, 268)
Screenshot: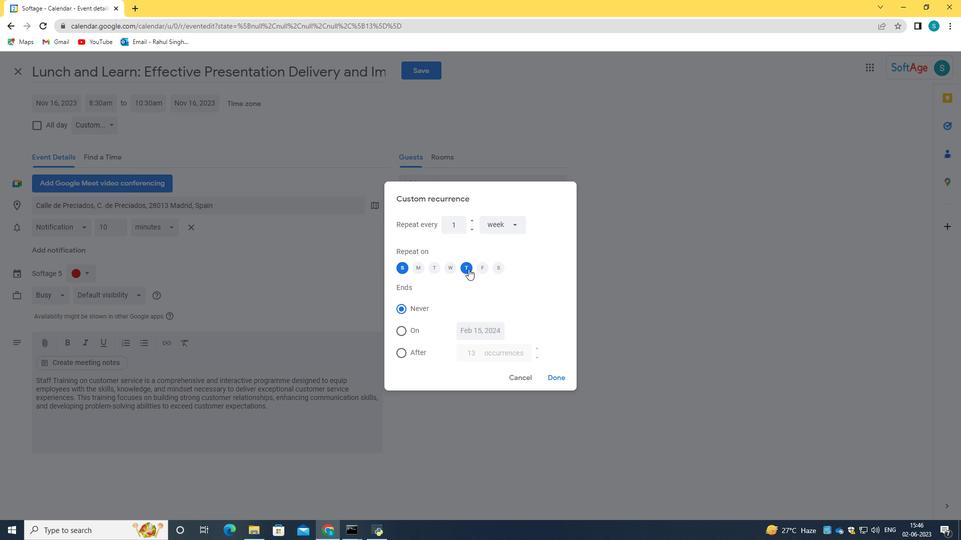 
Action: Mouse moved to (555, 377)
Screenshot: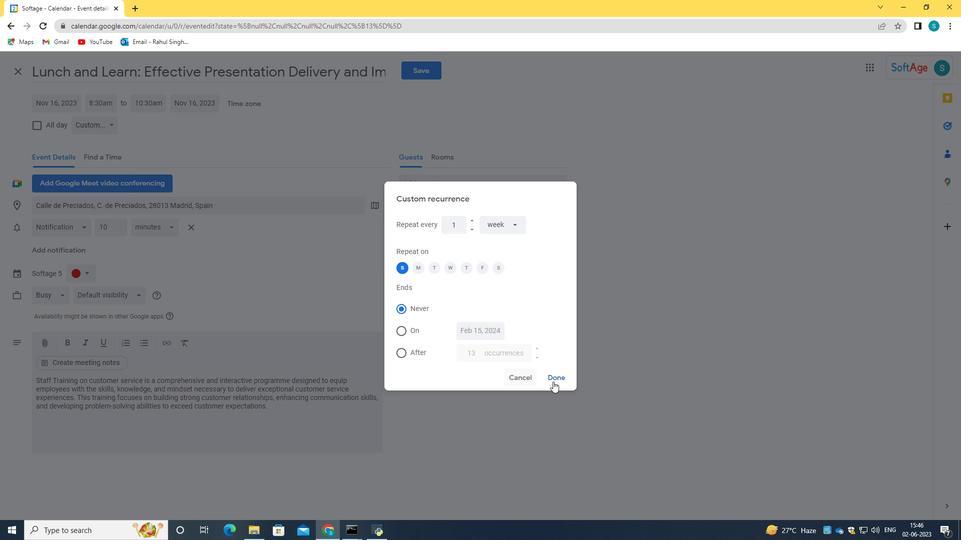 
Action: Mouse pressed left at (555, 377)
Screenshot: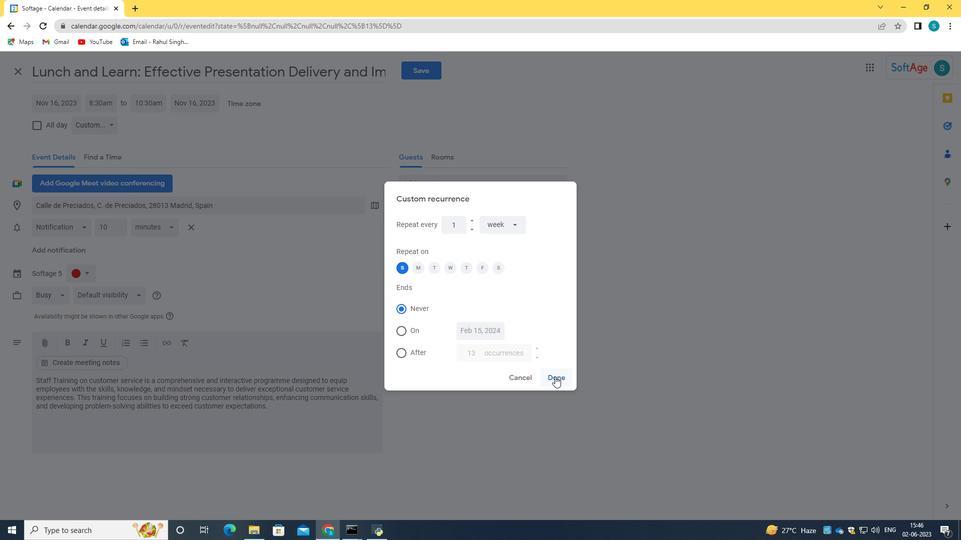 
Action: Mouse moved to (413, 72)
Screenshot: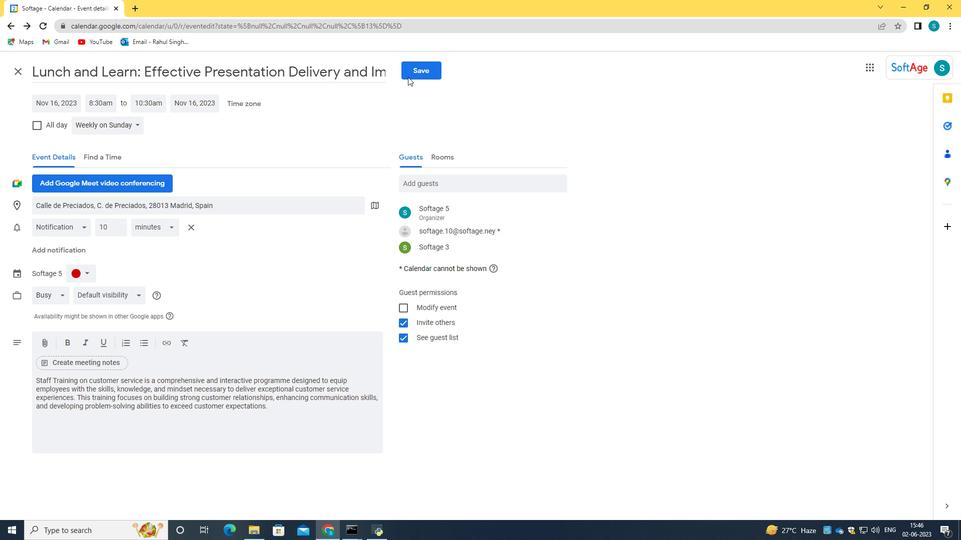 
Action: Mouse pressed left at (413, 72)
Screenshot: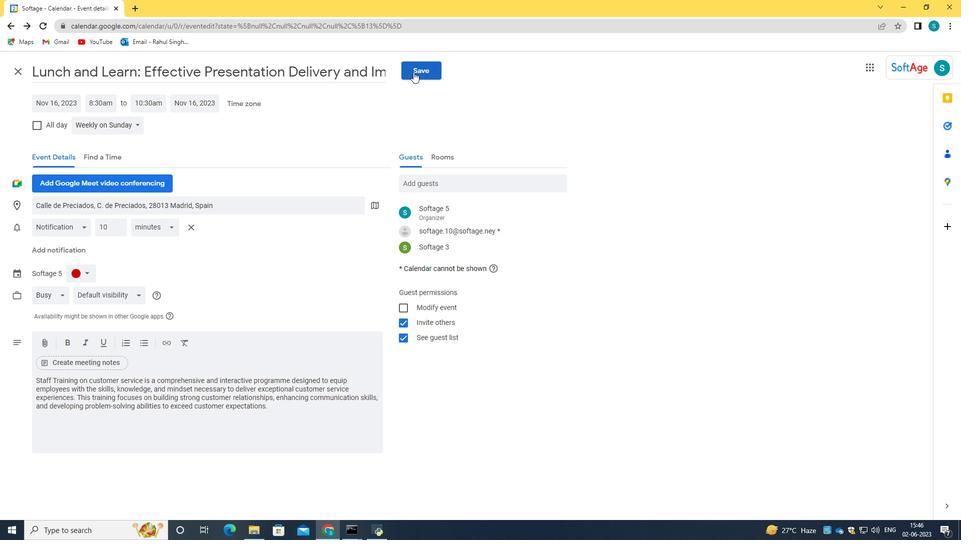 
Action: Mouse moved to (577, 311)
Screenshot: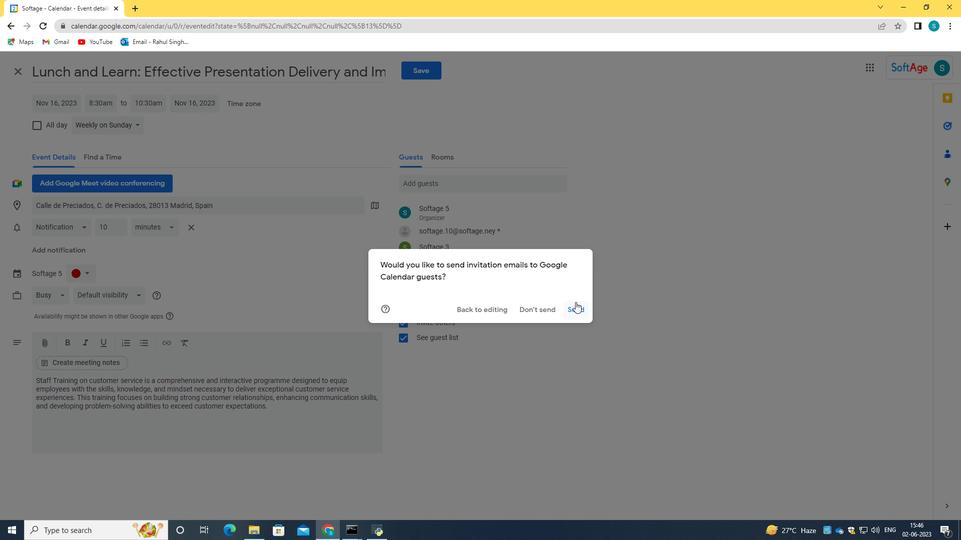 
Action: Mouse pressed left at (577, 311)
Screenshot: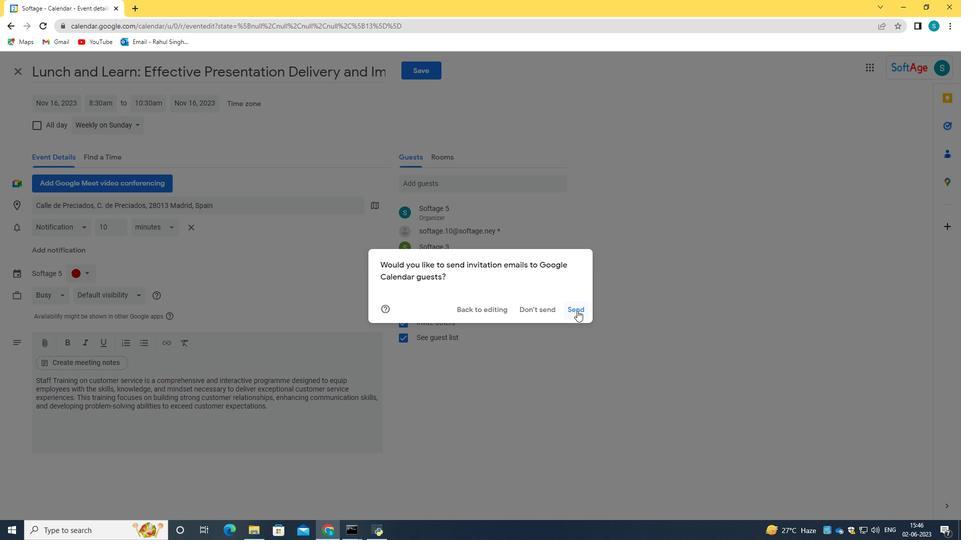 
Action: Mouse moved to (575, 311)
Screenshot: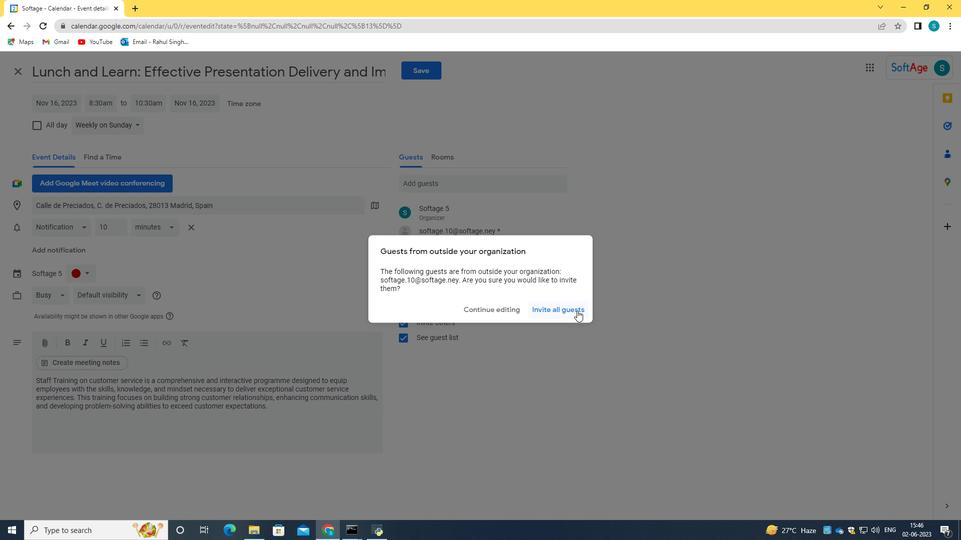 
Action: Mouse pressed left at (575, 311)
Screenshot: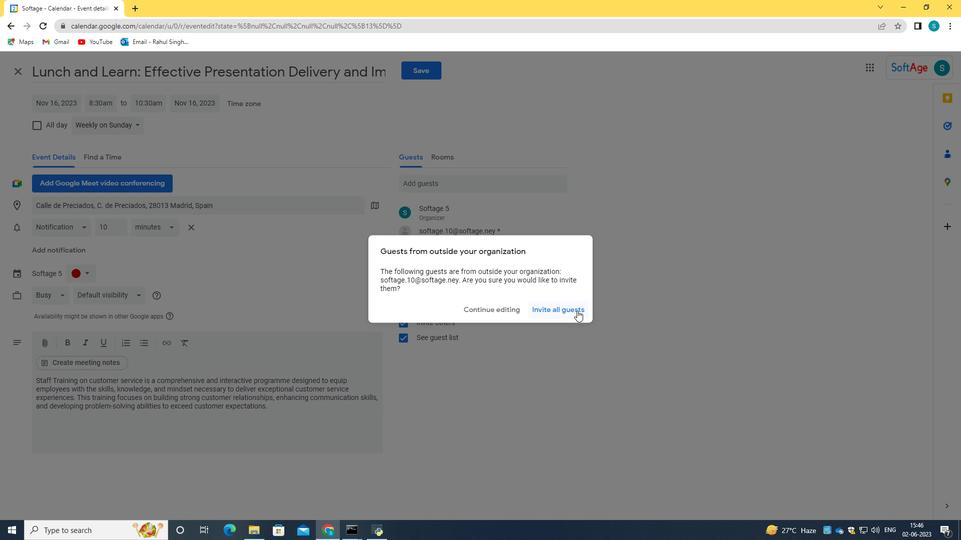 
Action: Mouse moved to (574, 311)
Screenshot: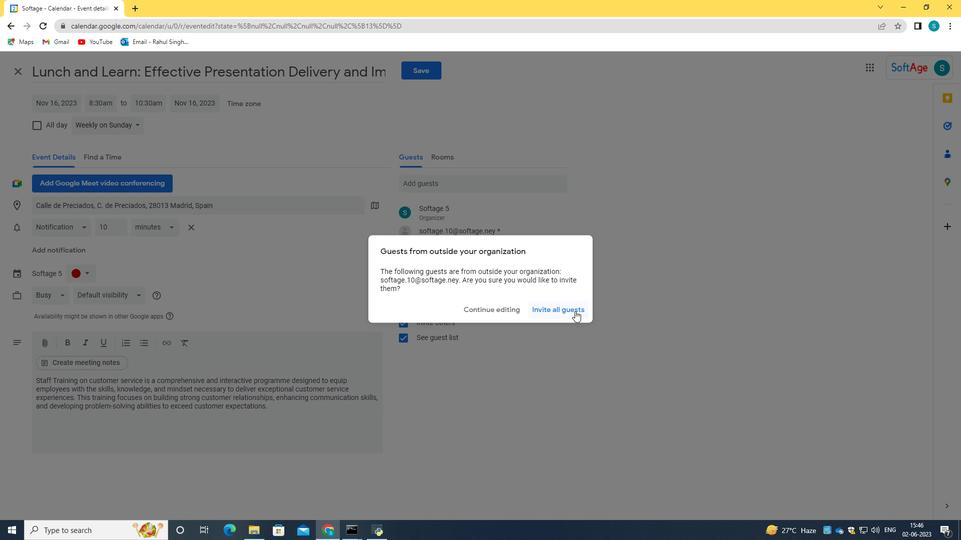 
